 Task: Find connections with filter location Vallauris with filter topic #Jobsearchwith filter profile language English with filter current company Genesys with filter school Jamia Millia Islamia University with filter industry Commercial and Service Industry Machinery Manufacturing with filter service category Demand Generation with filter keywords title Content Strategist
Action: Mouse moved to (267, 170)
Screenshot: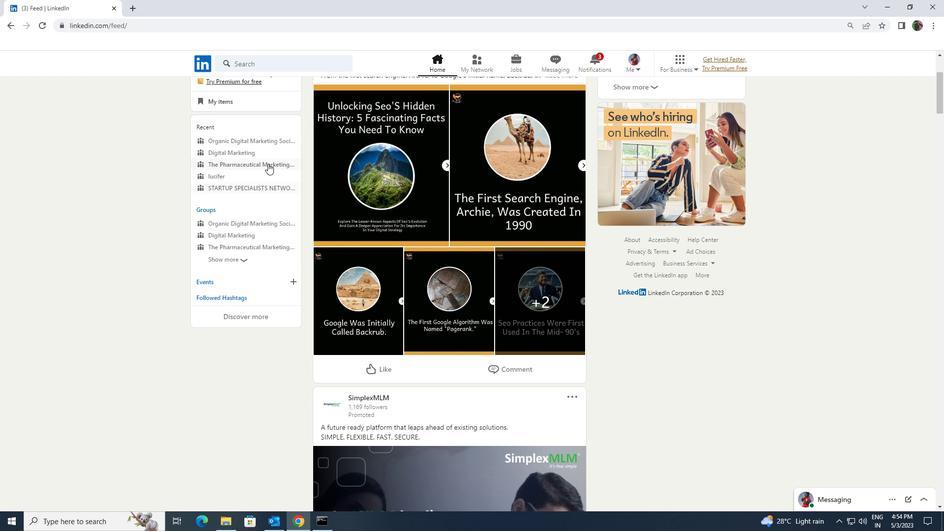 
Action: Mouse scrolled (267, 171) with delta (0, 0)
Screenshot: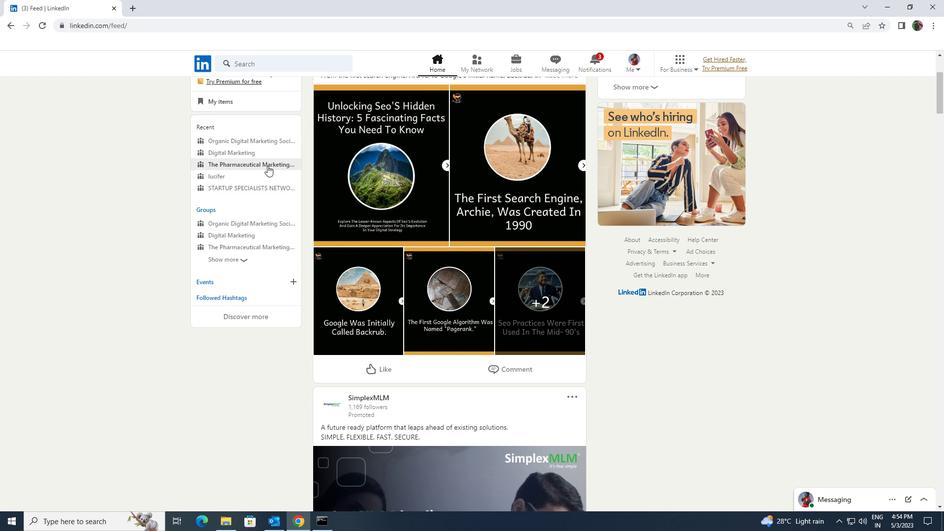 
Action: Mouse scrolled (267, 171) with delta (0, 0)
Screenshot: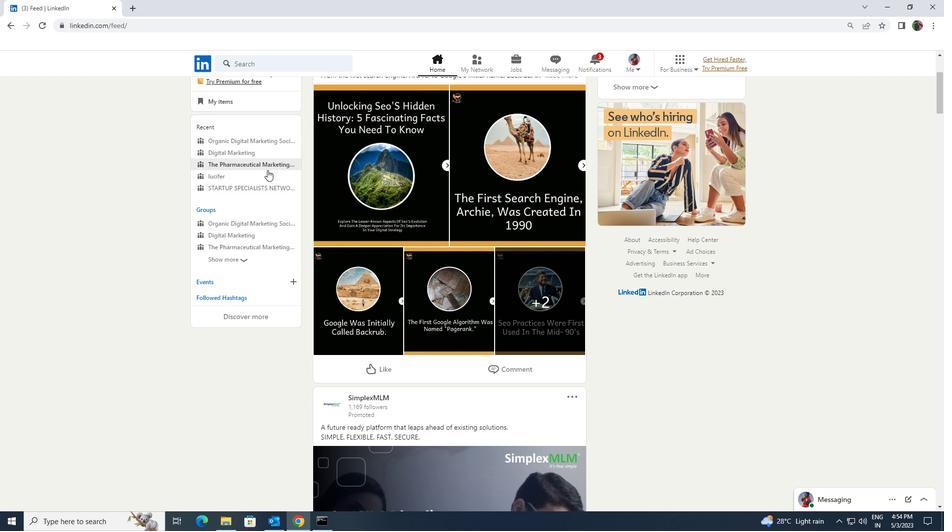 
Action: Mouse scrolled (267, 171) with delta (0, 0)
Screenshot: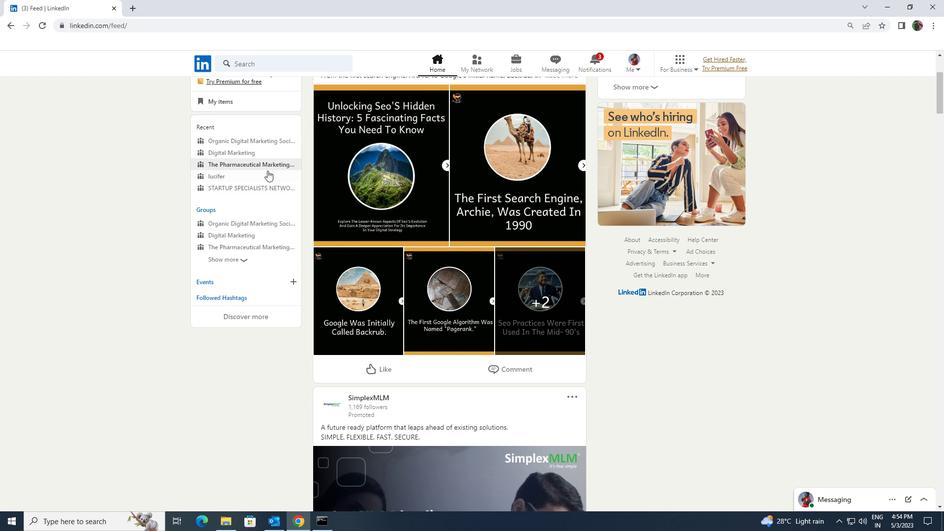 
Action: Mouse moved to (266, 195)
Screenshot: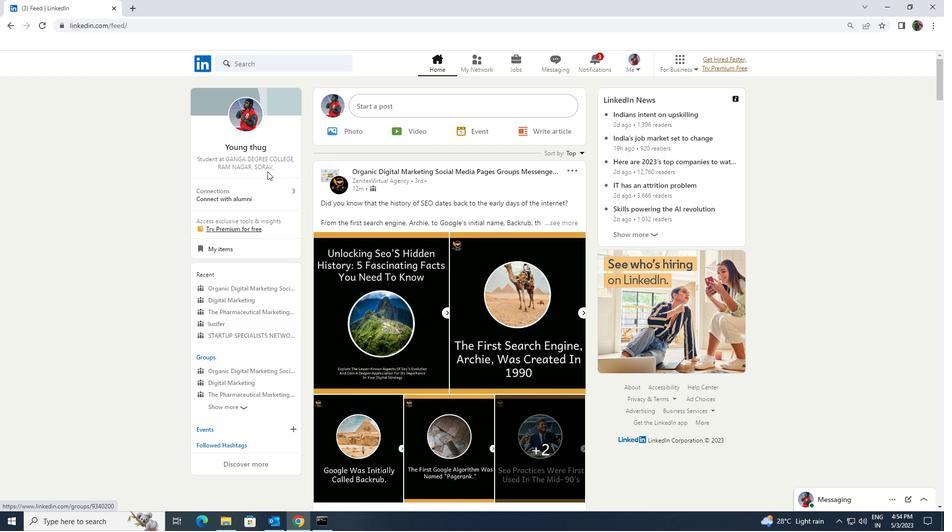 
Action: Mouse pressed left at (266, 195)
Screenshot: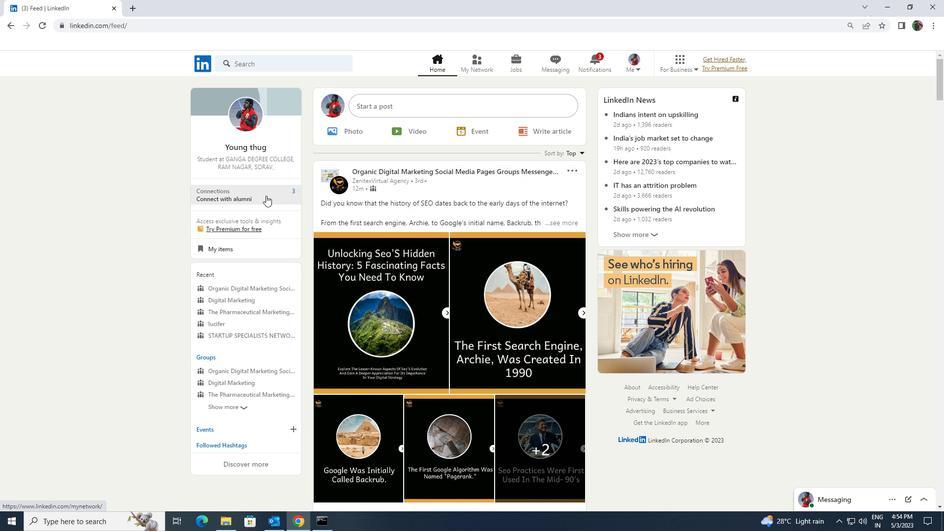 
Action: Mouse moved to (263, 117)
Screenshot: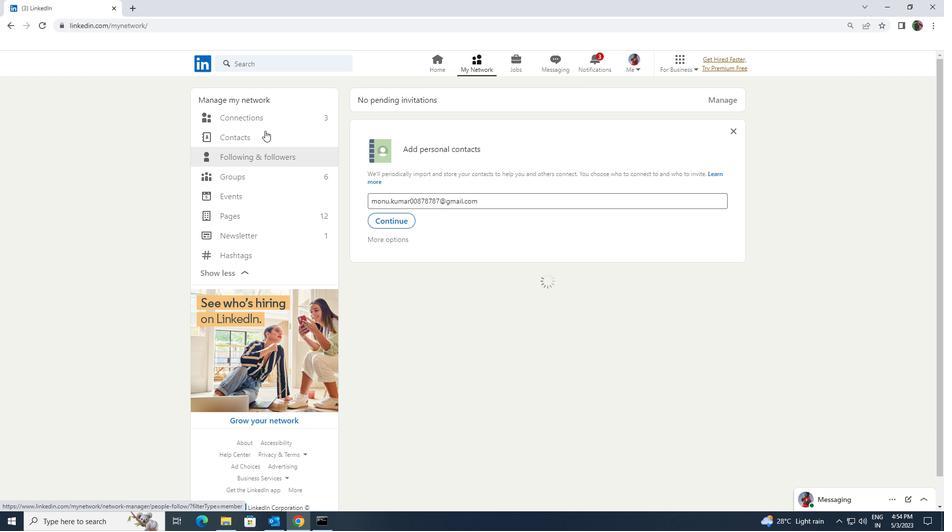 
Action: Mouse pressed left at (263, 117)
Screenshot: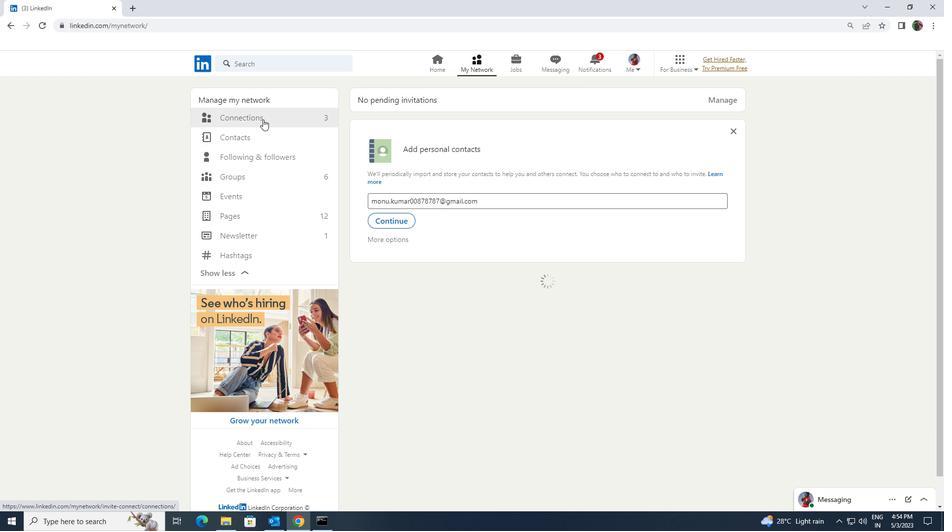 
Action: Mouse moved to (533, 118)
Screenshot: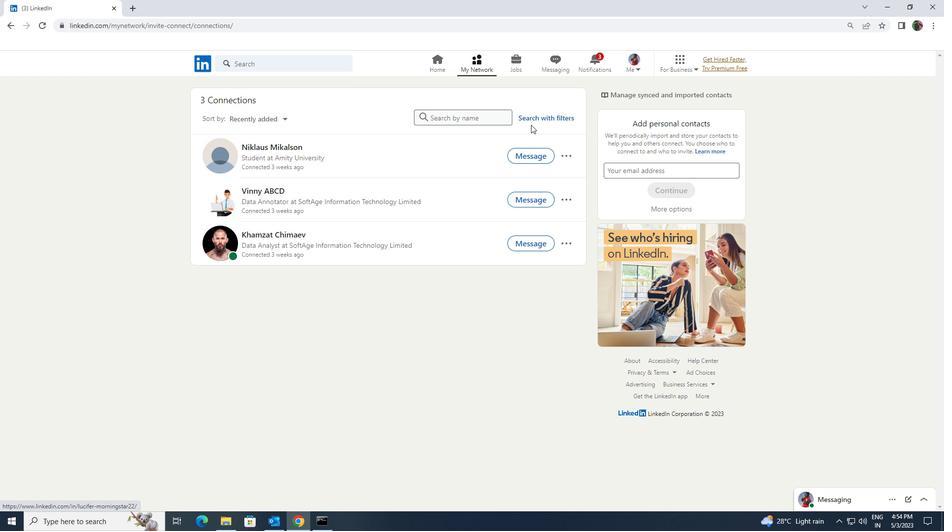 
Action: Mouse pressed left at (533, 118)
Screenshot: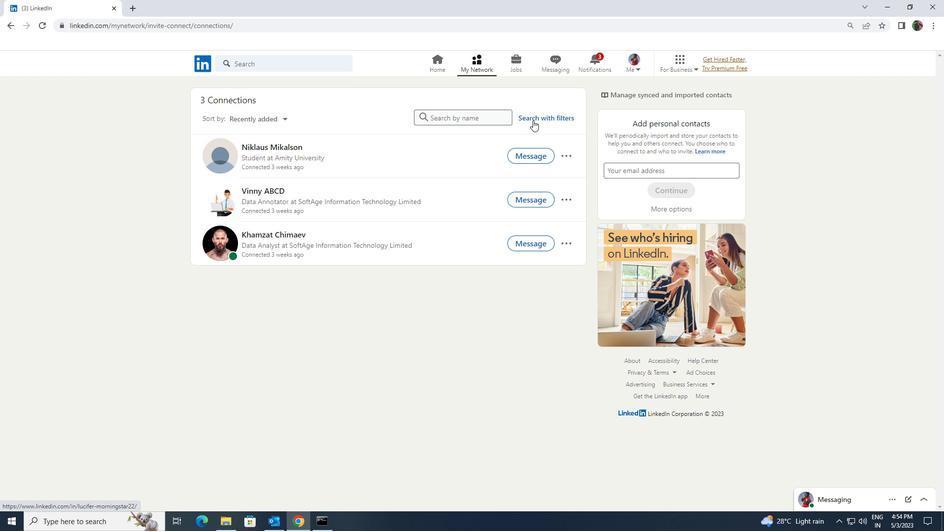 
Action: Mouse moved to (506, 92)
Screenshot: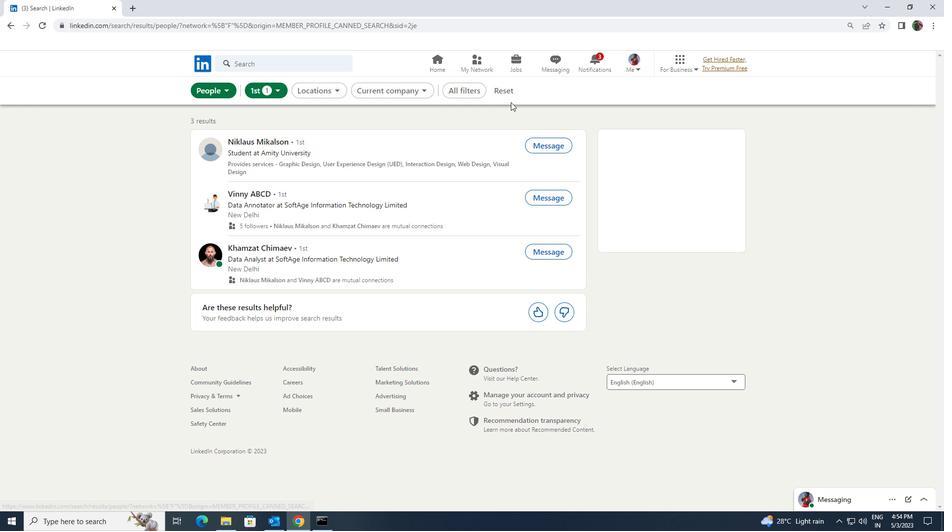 
Action: Mouse pressed left at (506, 92)
Screenshot: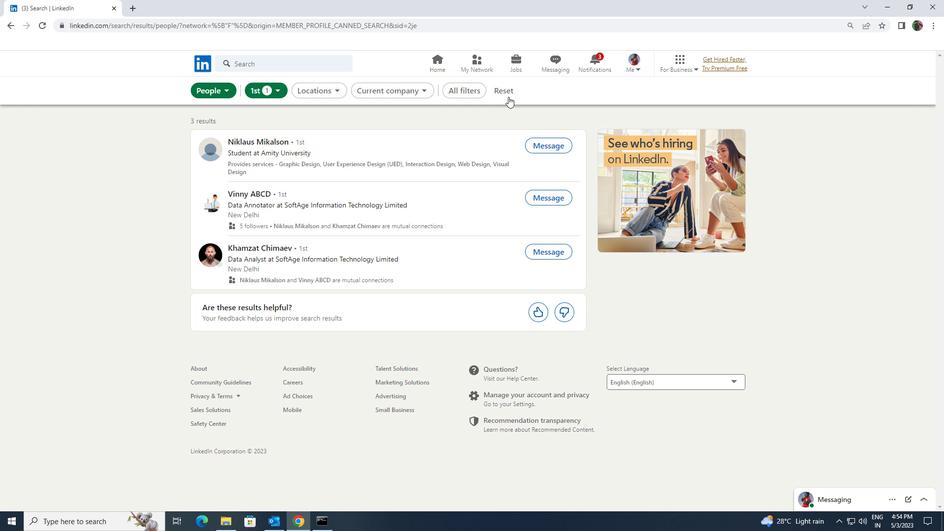 
Action: Mouse moved to (492, 90)
Screenshot: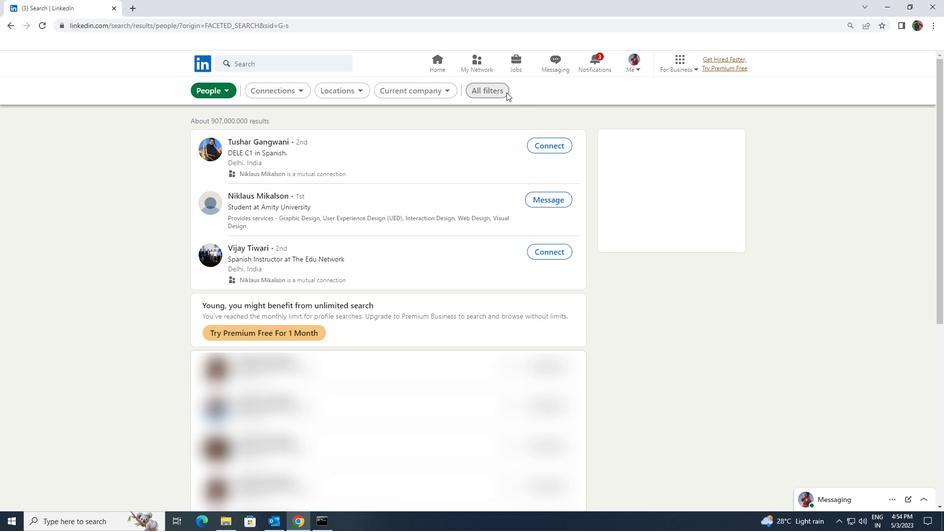 
Action: Mouse pressed left at (492, 90)
Screenshot: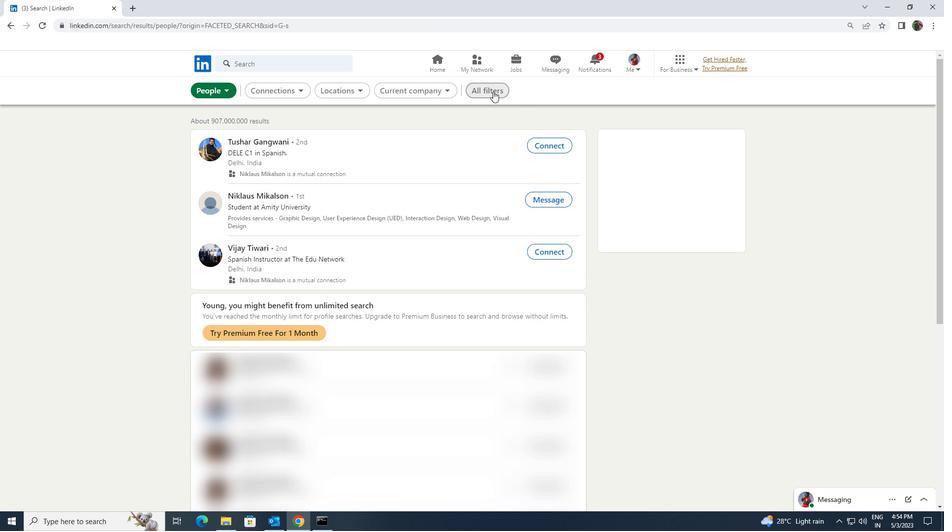 
Action: Mouse moved to (849, 385)
Screenshot: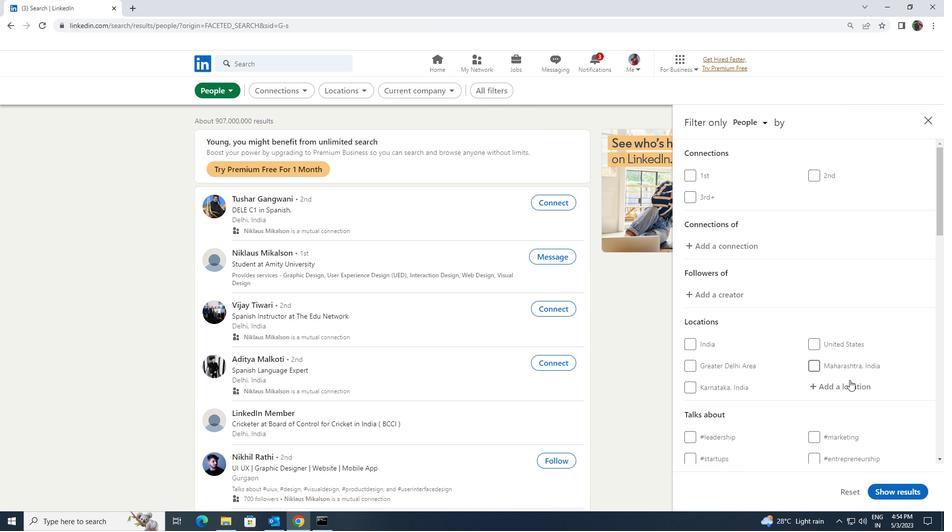 
Action: Mouse pressed left at (849, 385)
Screenshot: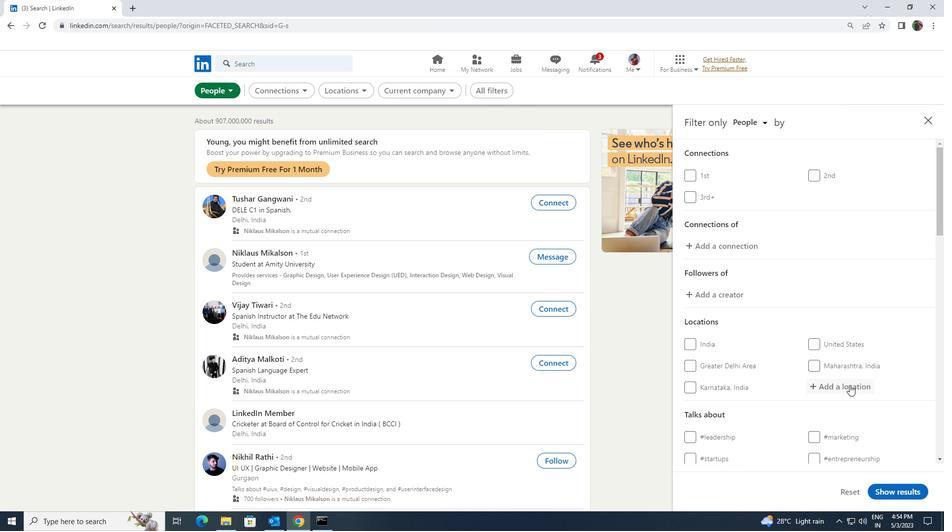 
Action: Key pressed <Key.shift>VALLURISH<Key.enter>
Screenshot: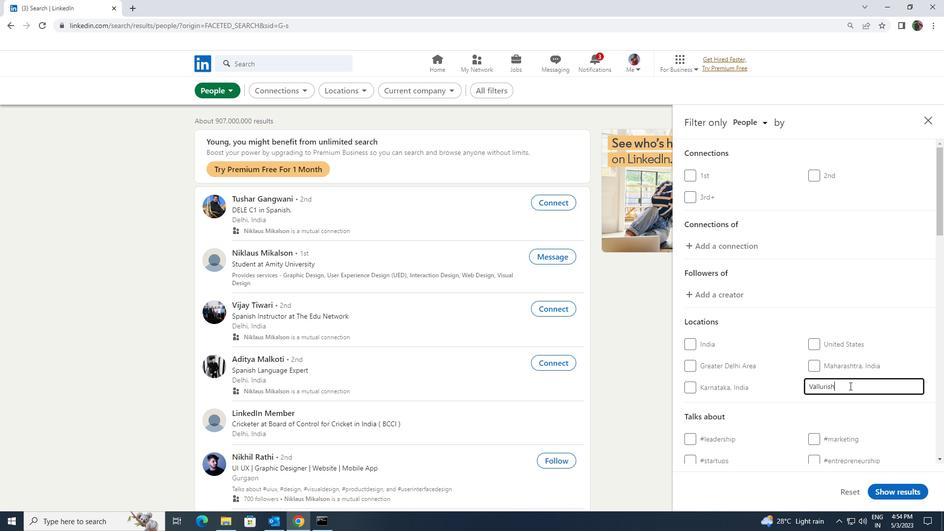 
Action: Mouse scrolled (849, 385) with delta (0, 0)
Screenshot: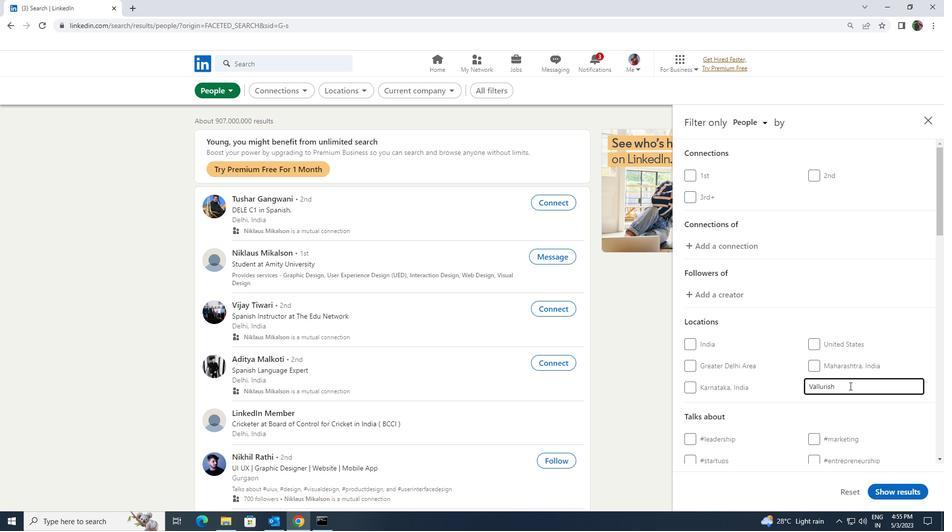 
Action: Mouse scrolled (849, 385) with delta (0, 0)
Screenshot: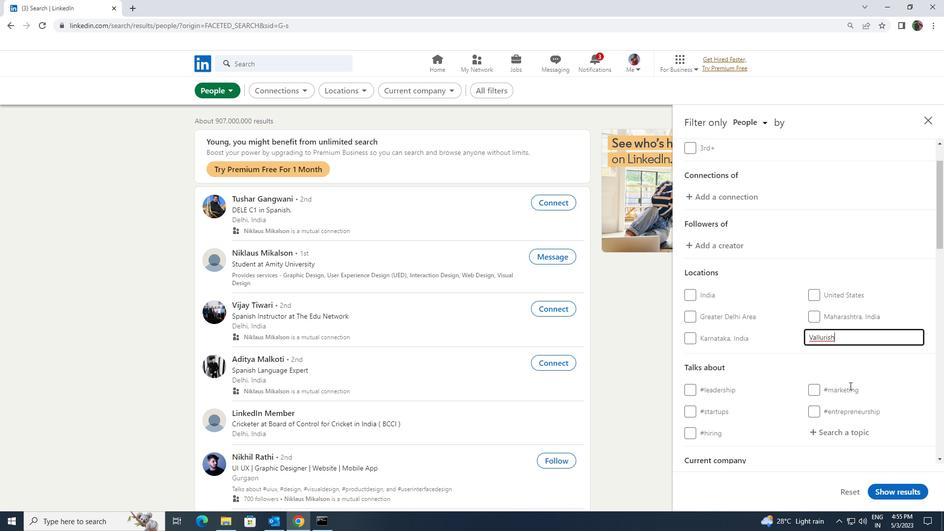 
Action: Mouse moved to (842, 384)
Screenshot: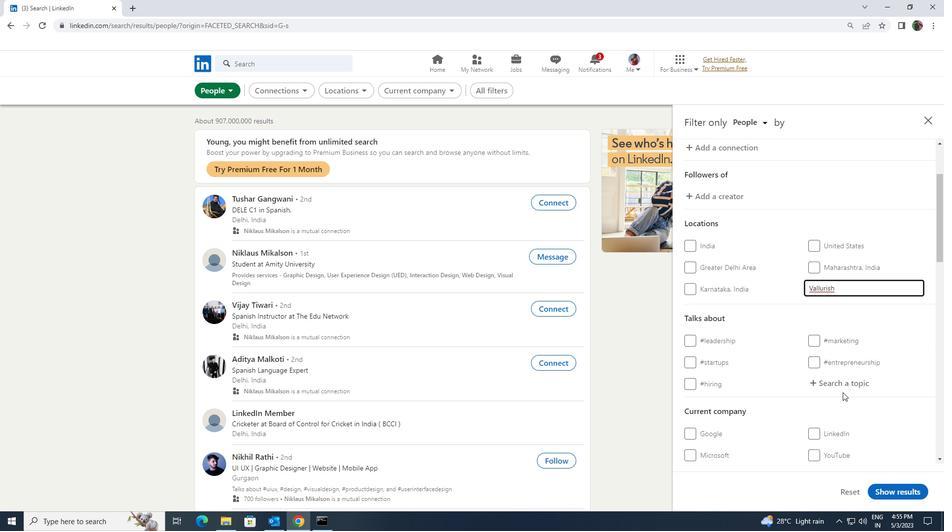 
Action: Mouse pressed left at (842, 384)
Screenshot: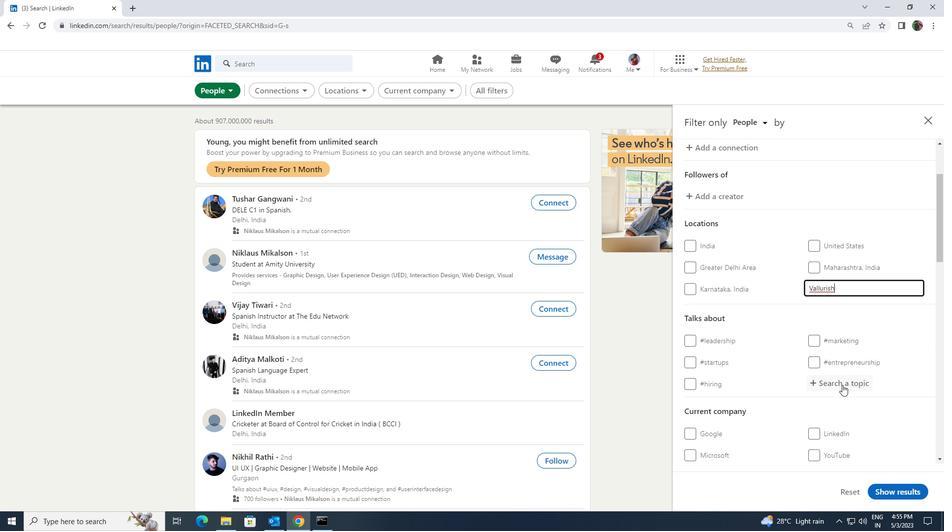 
Action: Key pressed <Key.caps_lock>JOBSEARC
Screenshot: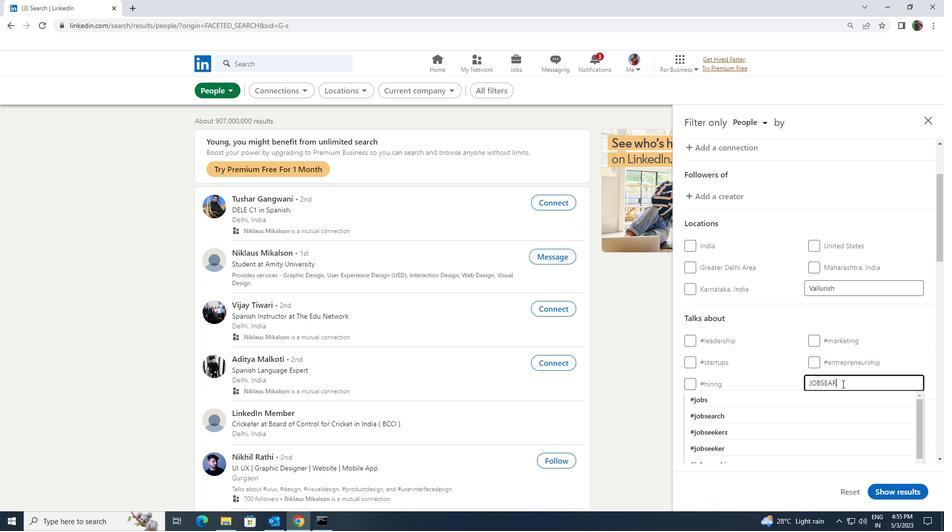 
Action: Mouse moved to (830, 393)
Screenshot: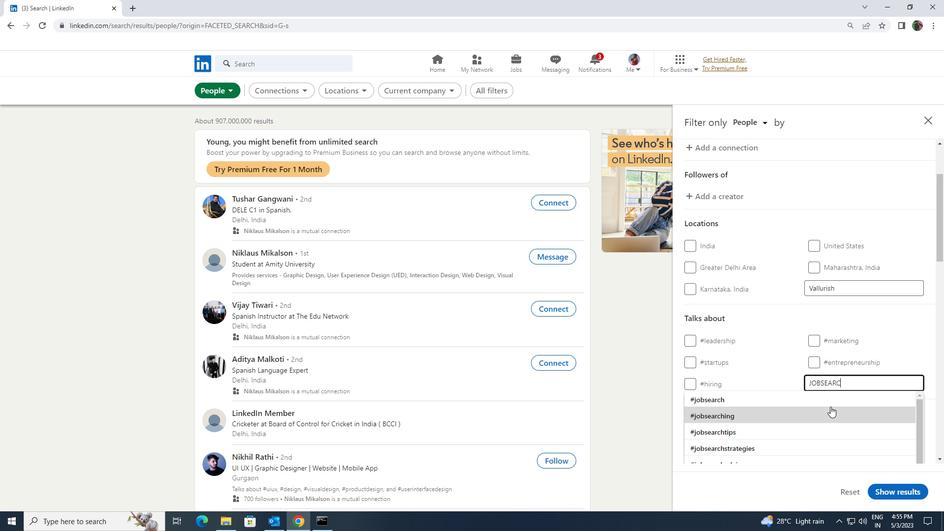 
Action: Mouse pressed left at (830, 393)
Screenshot: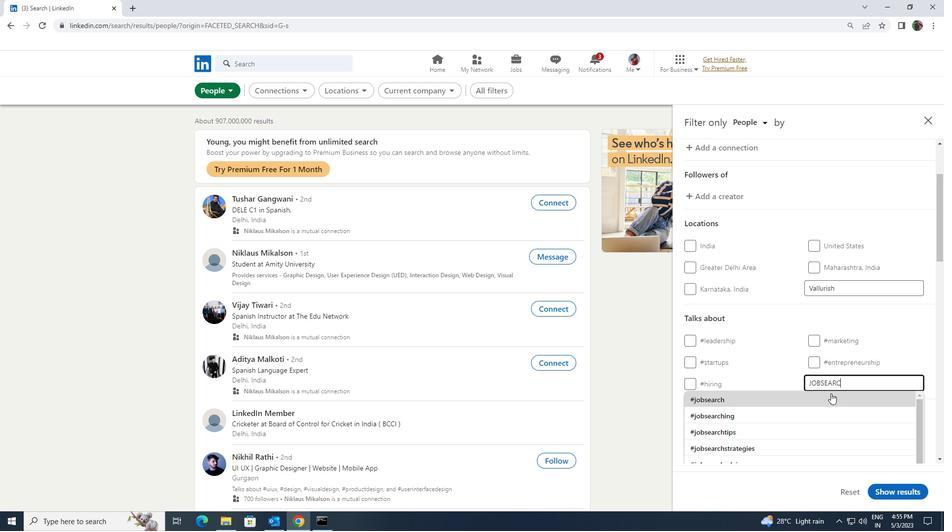 
Action: Mouse scrolled (830, 392) with delta (0, 0)
Screenshot: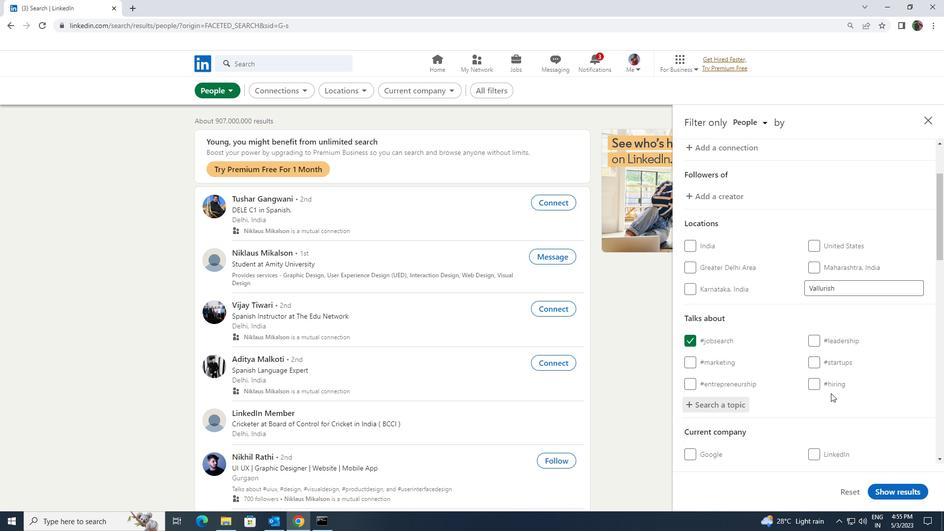 
Action: Mouse scrolled (830, 392) with delta (0, 0)
Screenshot: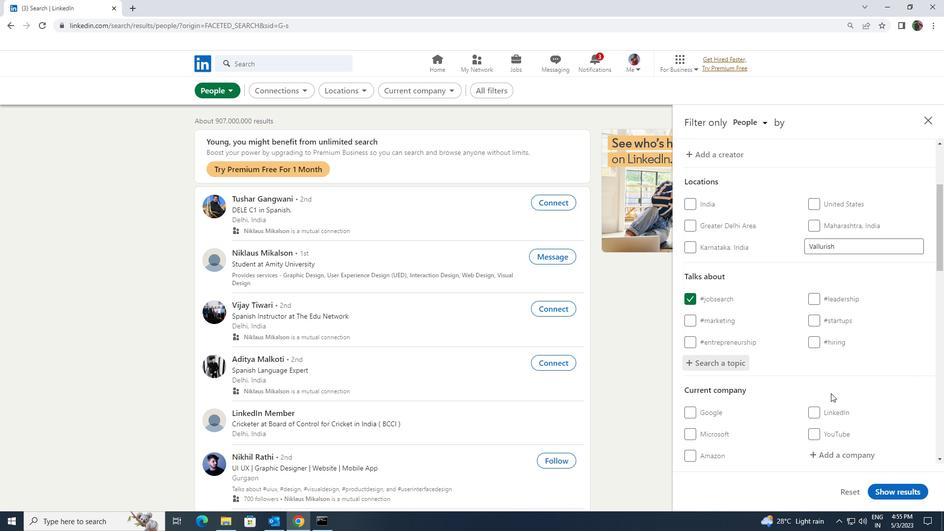 
Action: Mouse scrolled (830, 392) with delta (0, 0)
Screenshot: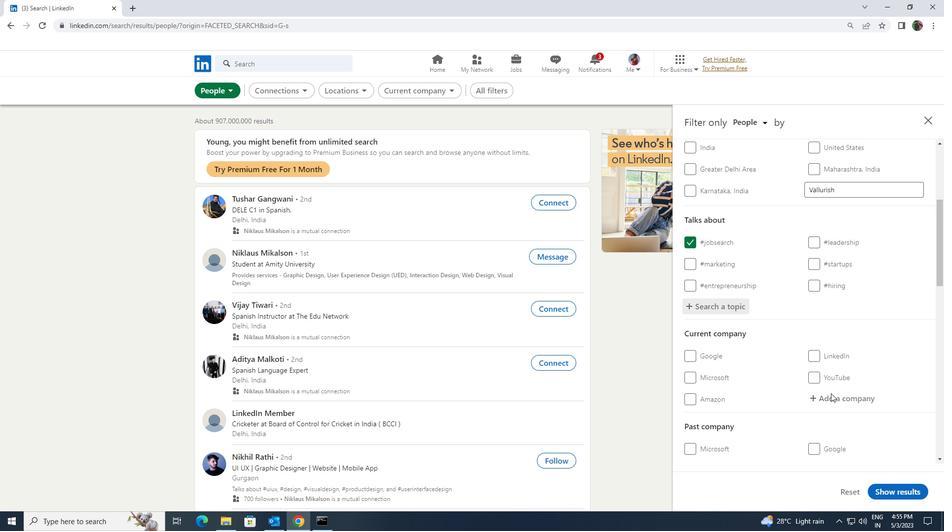 
Action: Mouse scrolled (830, 392) with delta (0, 0)
Screenshot: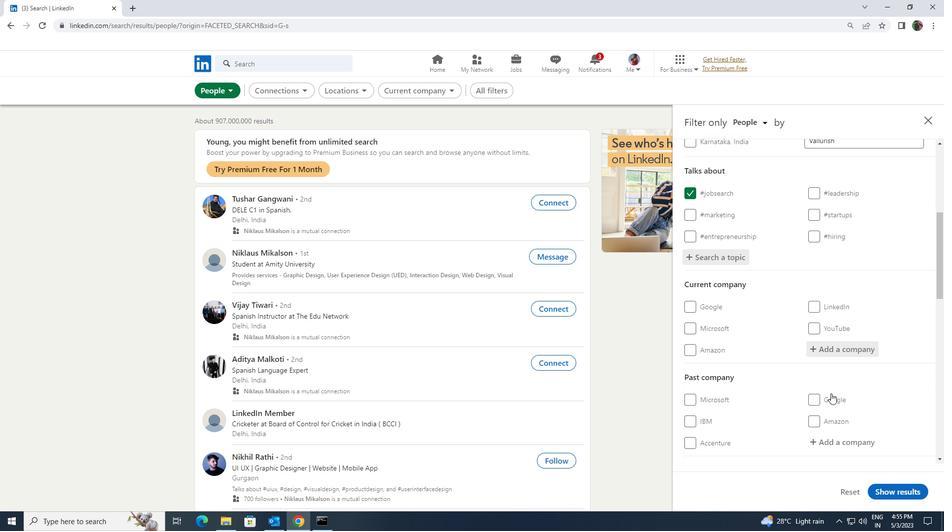 
Action: Mouse scrolled (830, 392) with delta (0, 0)
Screenshot: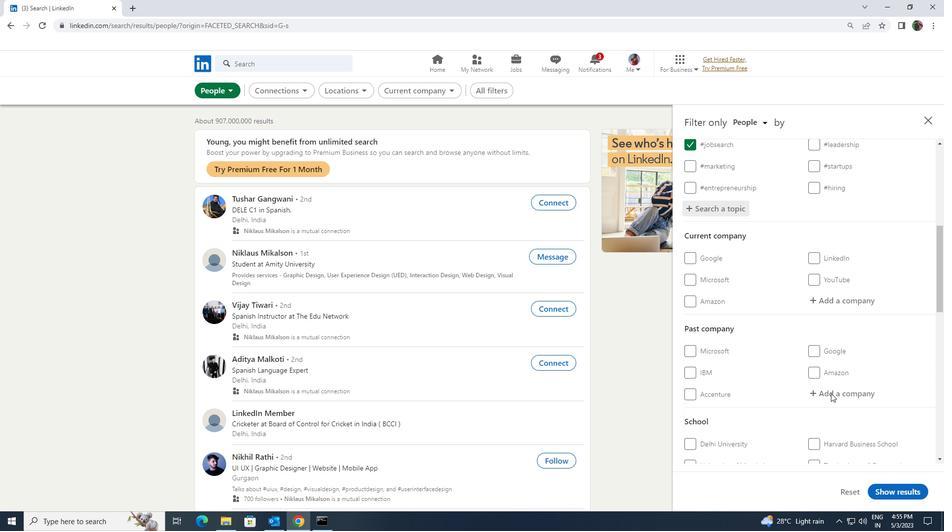 
Action: Mouse scrolled (830, 392) with delta (0, 0)
Screenshot: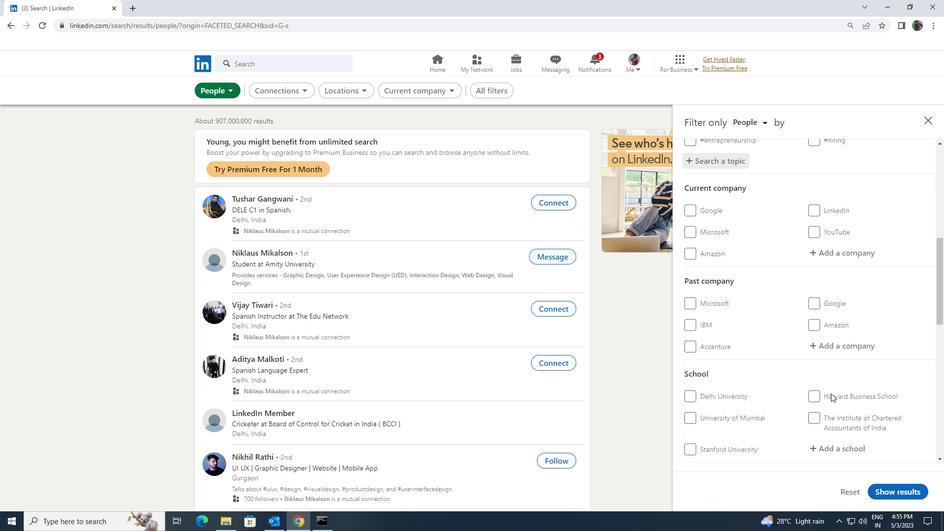 
Action: Mouse scrolled (830, 392) with delta (0, 0)
Screenshot: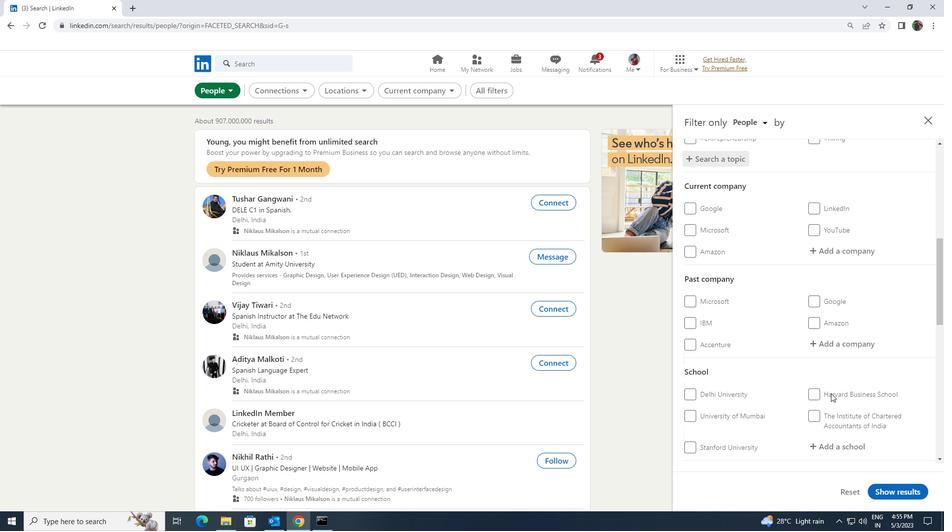
Action: Mouse moved to (829, 392)
Screenshot: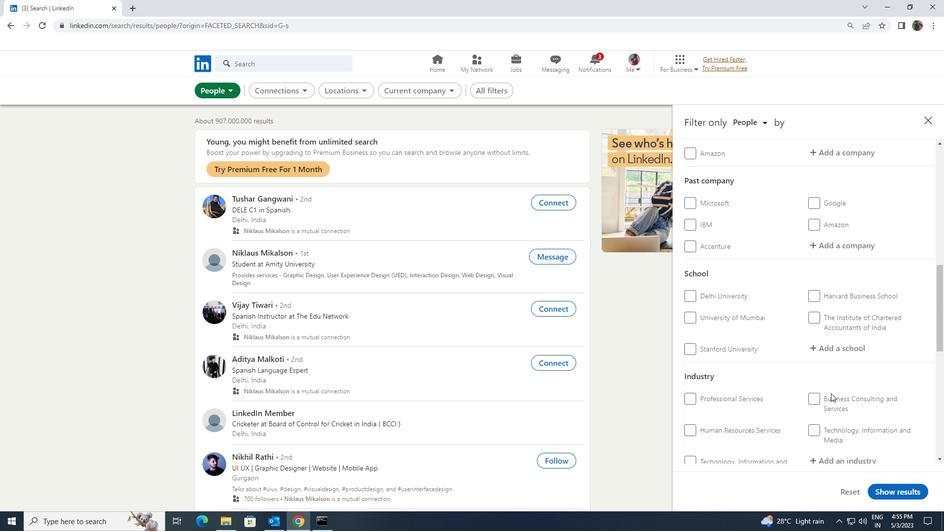
Action: Mouse scrolled (829, 391) with delta (0, 0)
Screenshot: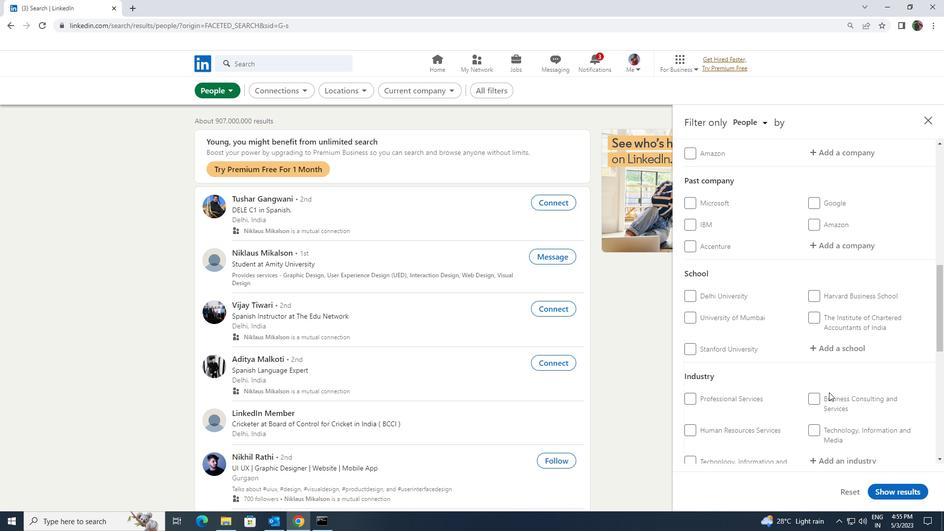 
Action: Mouse scrolled (829, 391) with delta (0, 0)
Screenshot: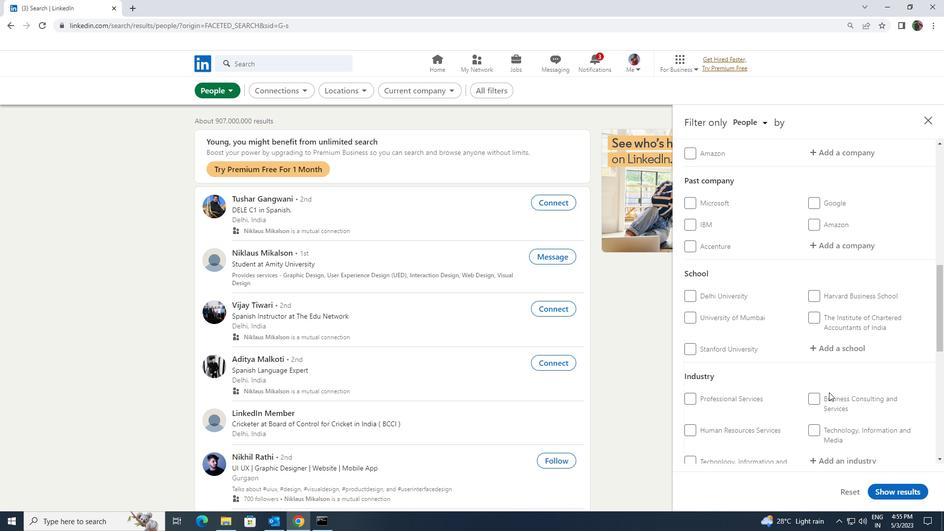 
Action: Mouse moved to (691, 420)
Screenshot: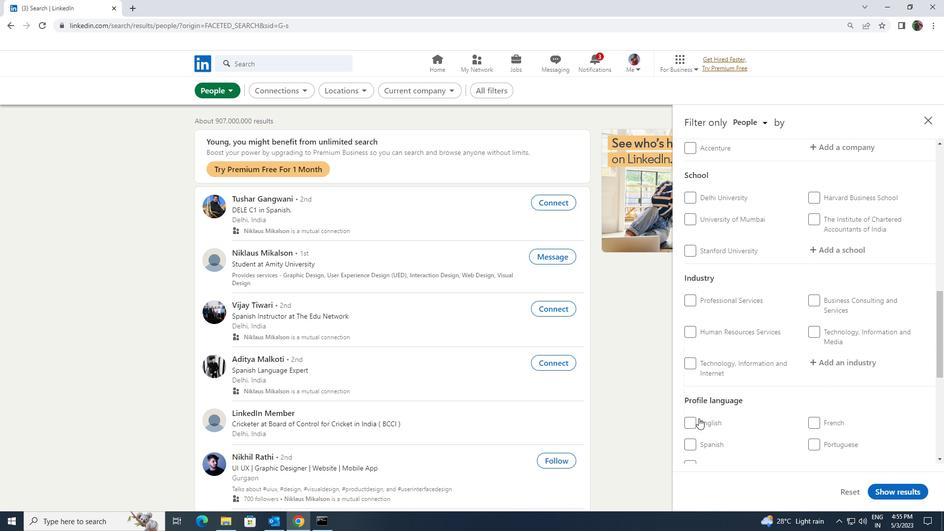 
Action: Mouse pressed left at (691, 420)
Screenshot: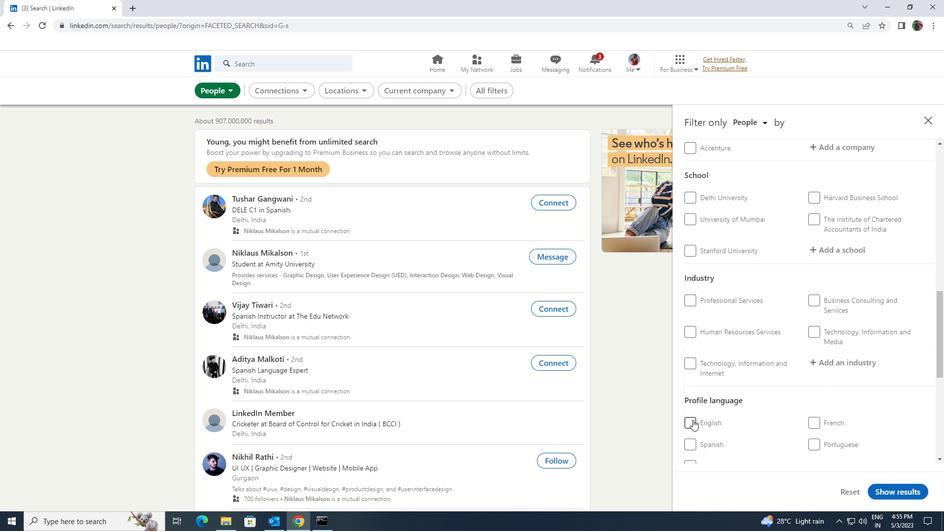 
Action: Mouse moved to (780, 410)
Screenshot: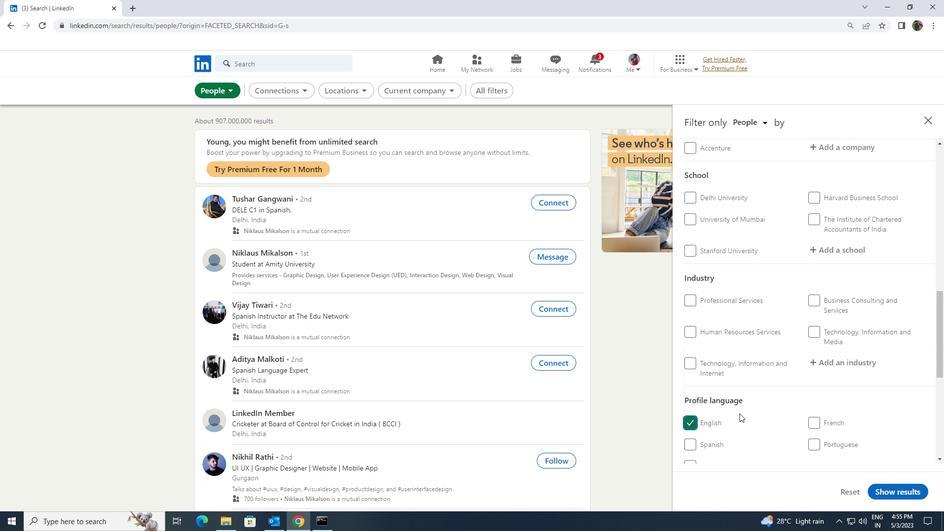 
Action: Mouse scrolled (780, 411) with delta (0, 0)
Screenshot: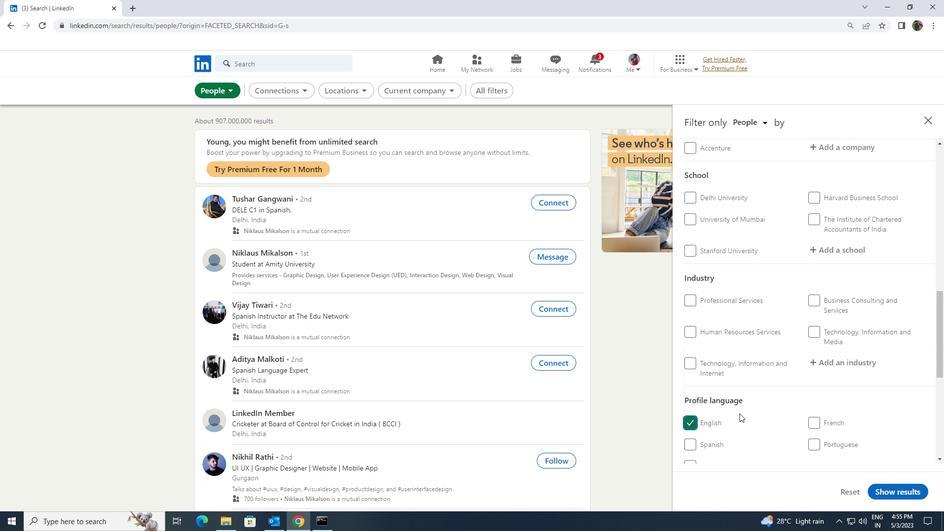 
Action: Mouse scrolled (780, 411) with delta (0, 0)
Screenshot: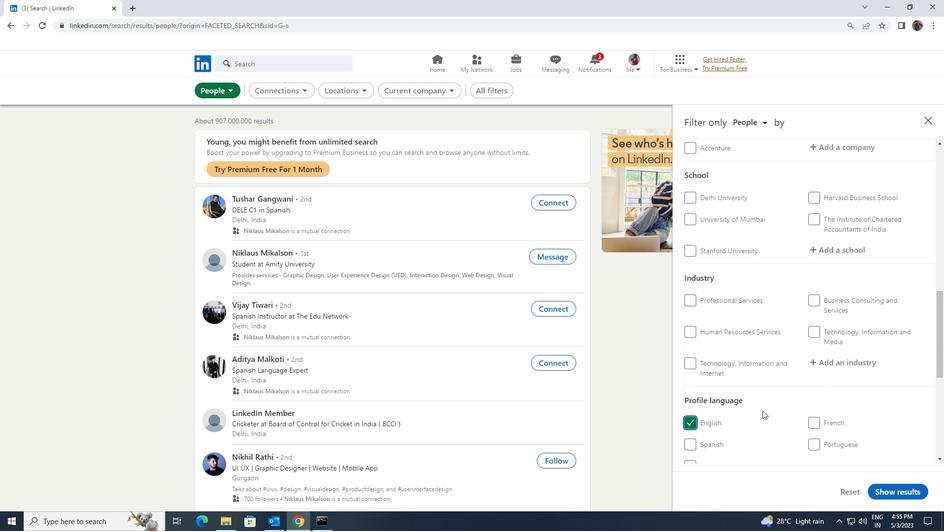
Action: Mouse scrolled (780, 411) with delta (0, 0)
Screenshot: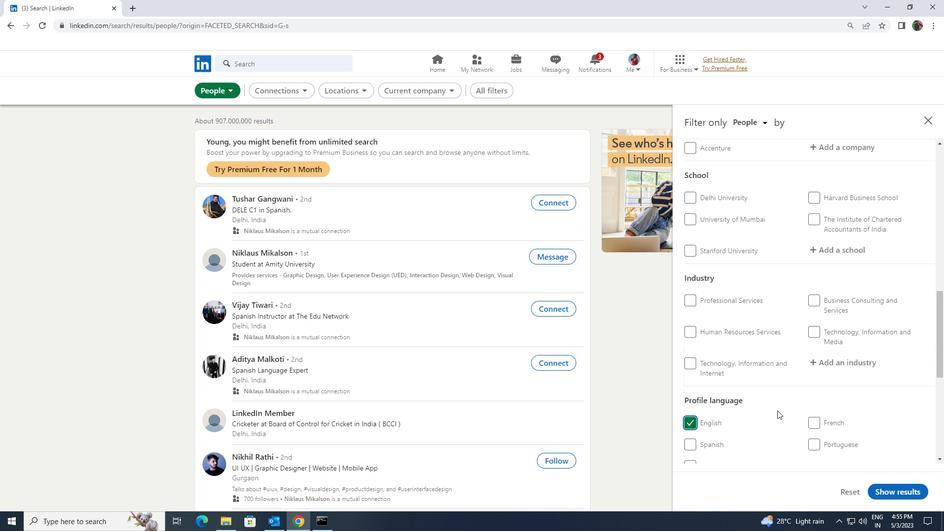 
Action: Mouse scrolled (780, 411) with delta (0, 0)
Screenshot: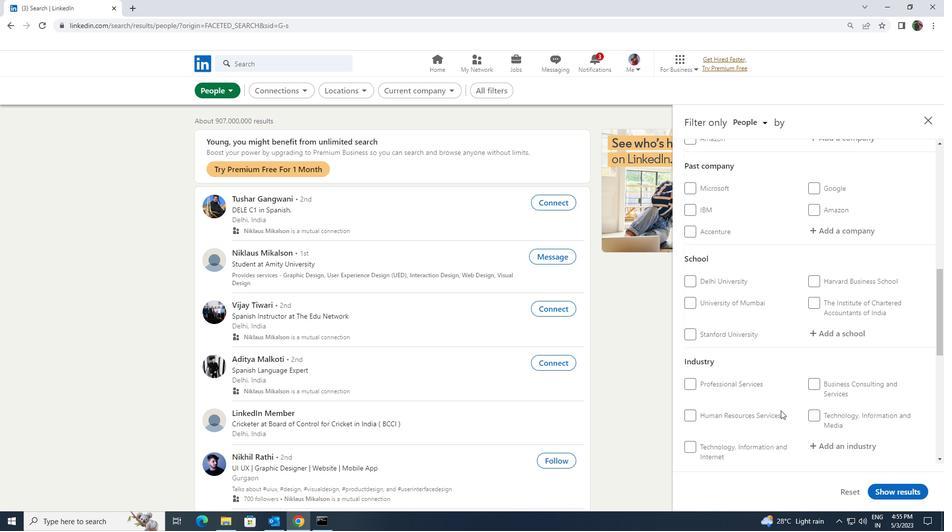 
Action: Mouse scrolled (780, 411) with delta (0, 0)
Screenshot: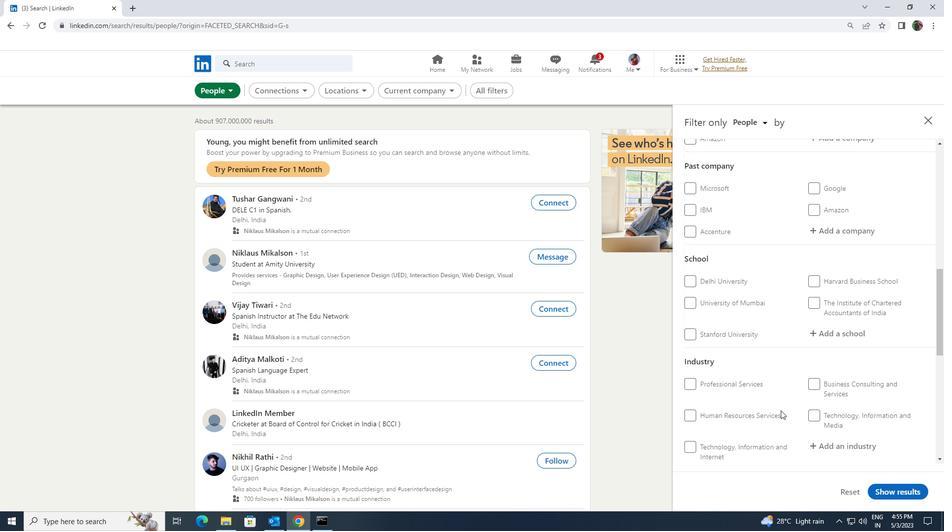 
Action: Mouse scrolled (780, 411) with delta (0, 0)
Screenshot: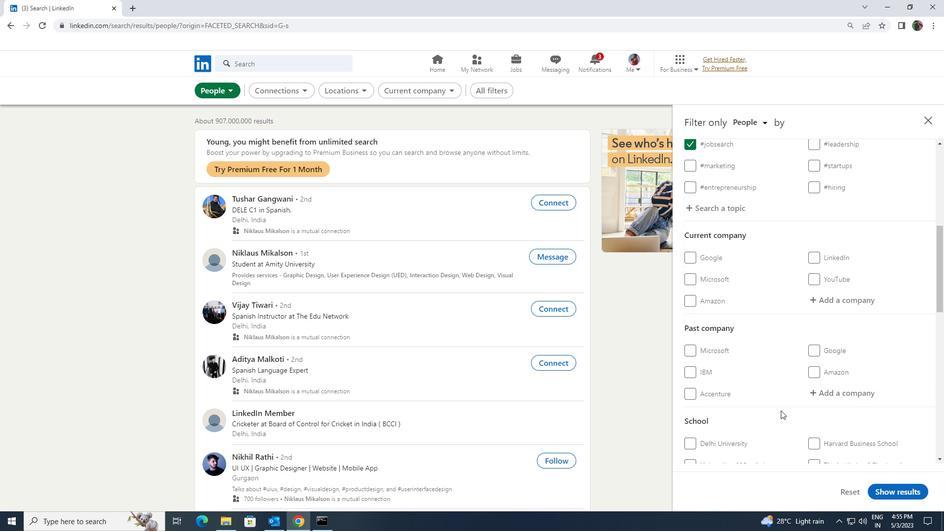 
Action: Mouse moved to (837, 353)
Screenshot: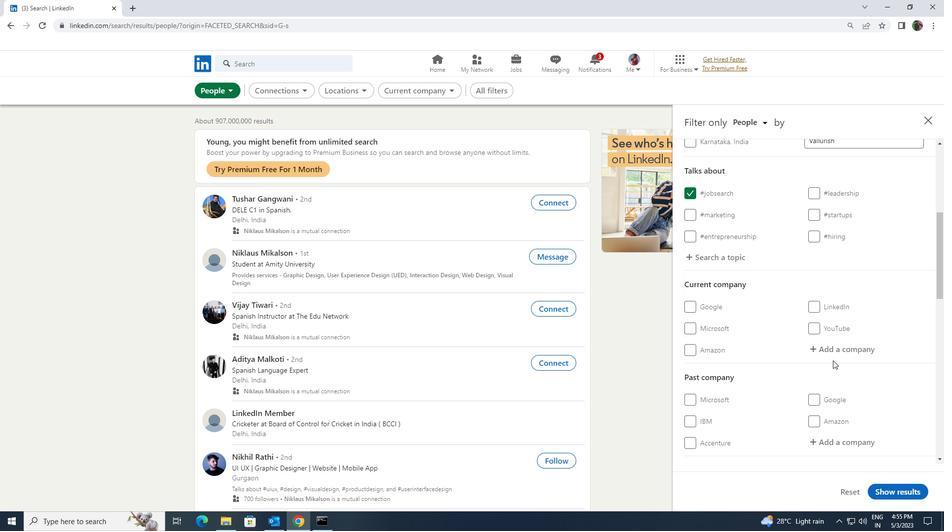 
Action: Mouse pressed left at (837, 353)
Screenshot: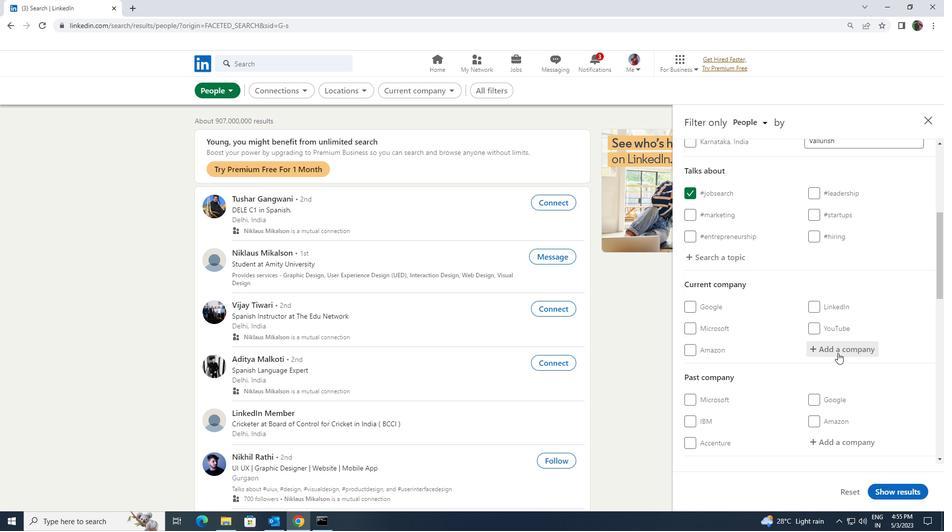 
Action: Key pressed <Key.shift><Key.shift>GENESY
Screenshot: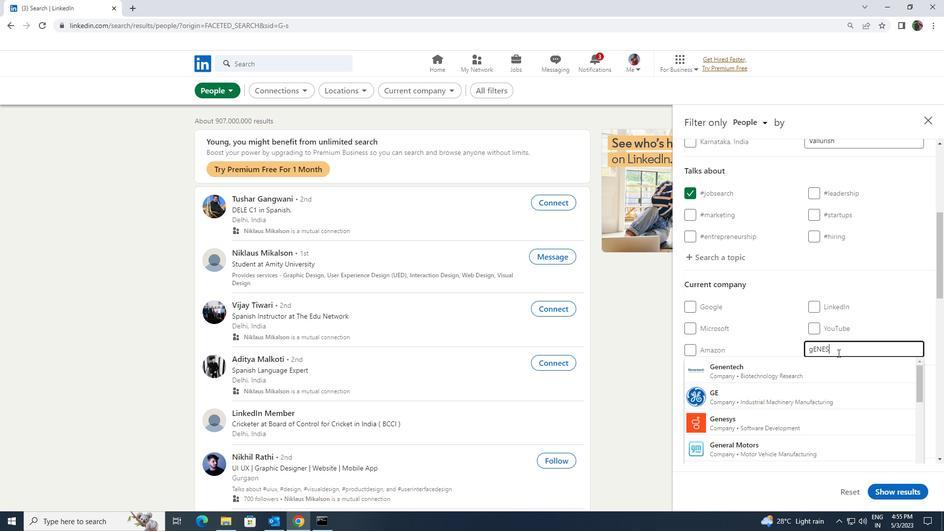 
Action: Mouse moved to (827, 370)
Screenshot: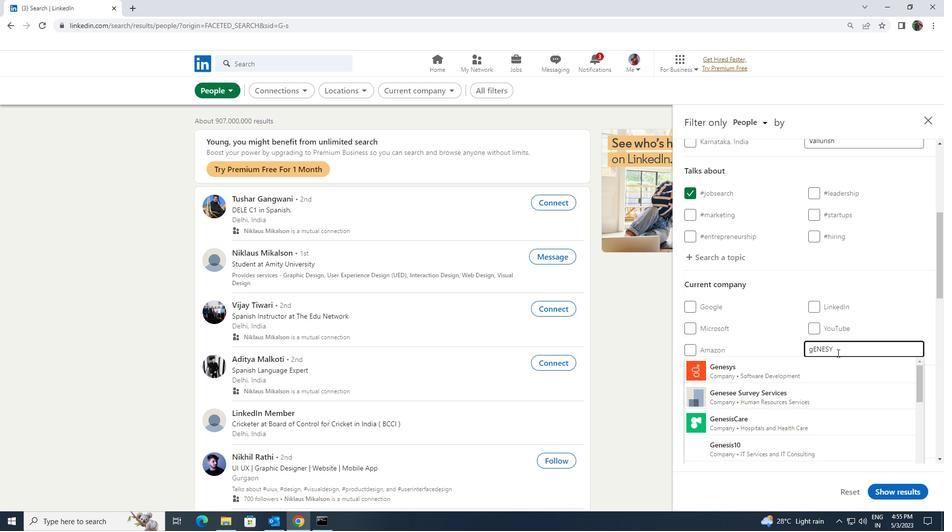 
Action: Mouse pressed left at (827, 370)
Screenshot: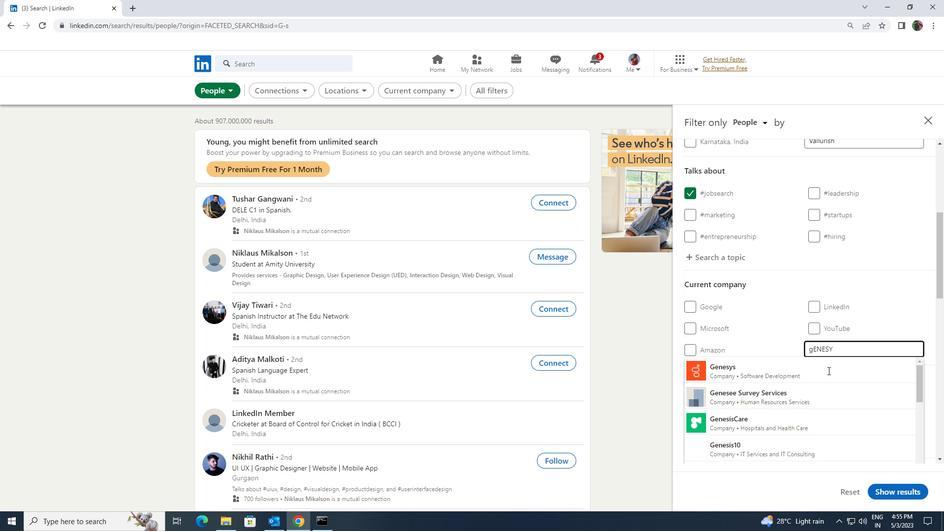 
Action: Mouse moved to (795, 369)
Screenshot: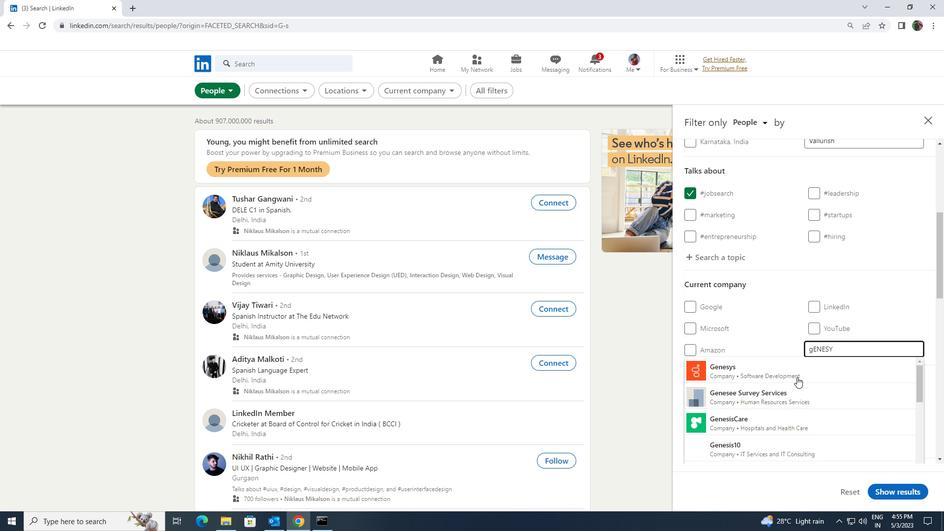 
Action: Mouse scrolled (795, 368) with delta (0, 0)
Screenshot: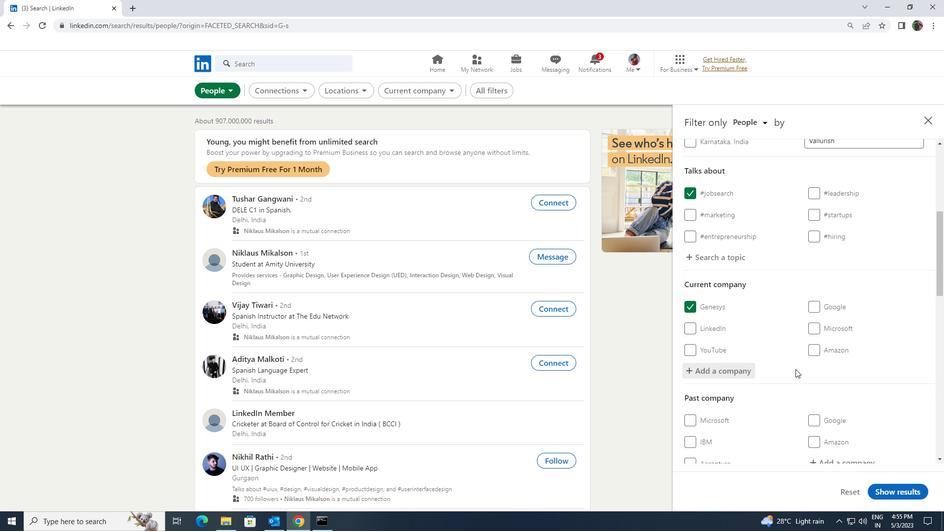 
Action: Mouse scrolled (795, 368) with delta (0, 0)
Screenshot: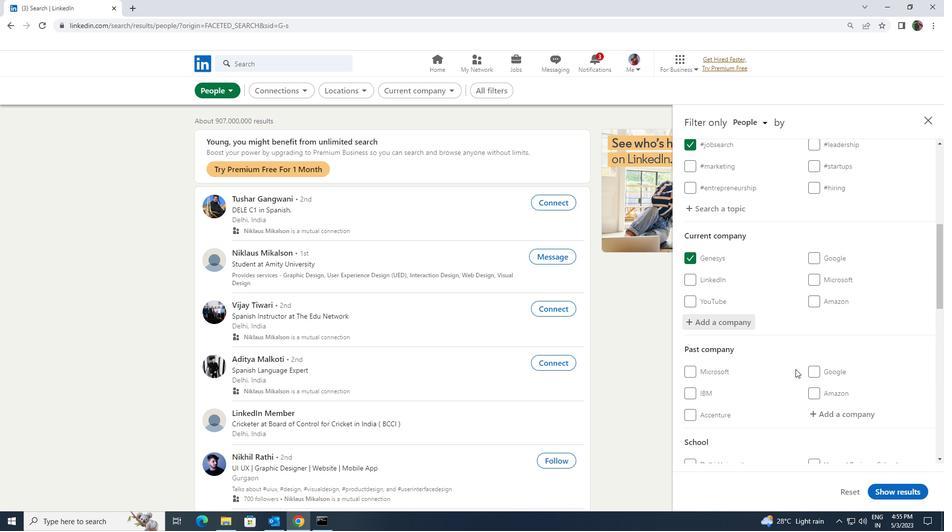 
Action: Mouse moved to (798, 368)
Screenshot: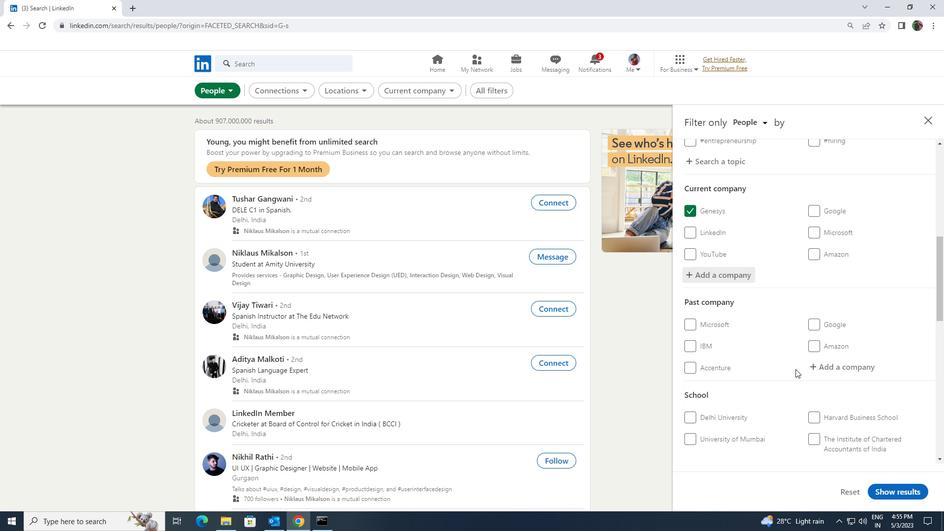 
Action: Mouse scrolled (798, 368) with delta (0, 0)
Screenshot: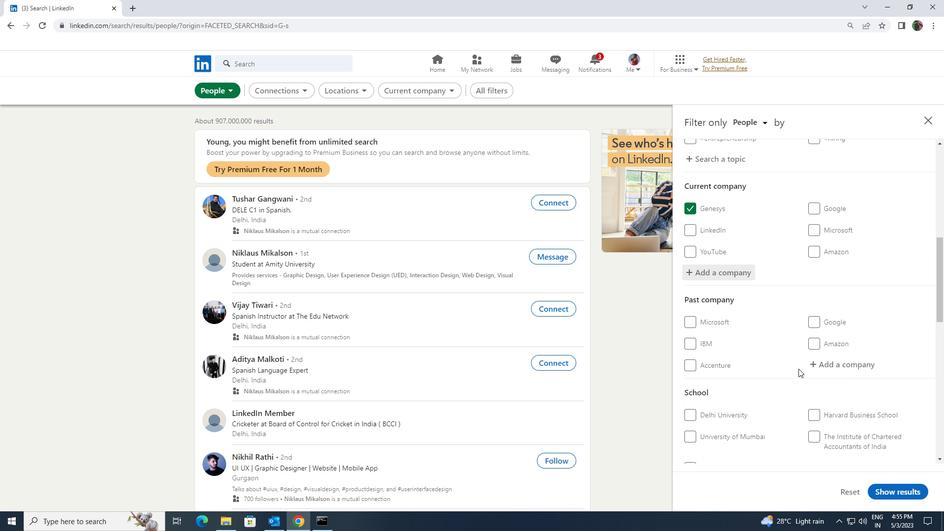 
Action: Mouse moved to (821, 414)
Screenshot: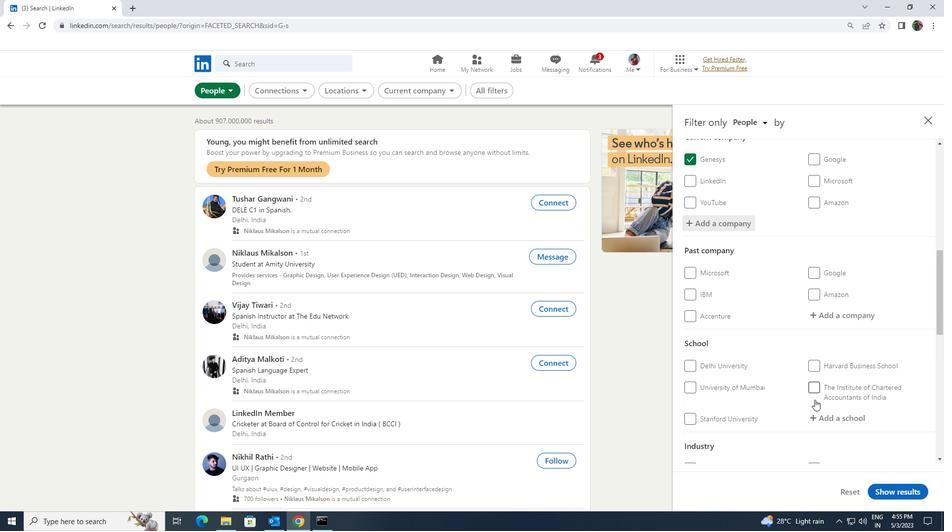
Action: Mouse pressed left at (821, 414)
Screenshot: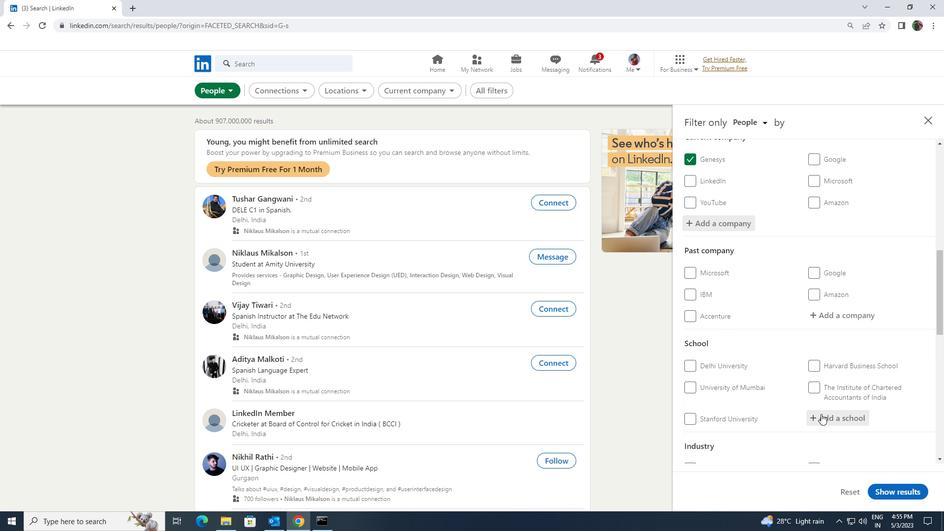 
Action: Key pressed <Key.shift><Key.shift><Key.shift><Key.shift><Key.shift><Key.shift><Key.shift><Key.shift><Key.shift><Key.shift>JAMIA
Screenshot: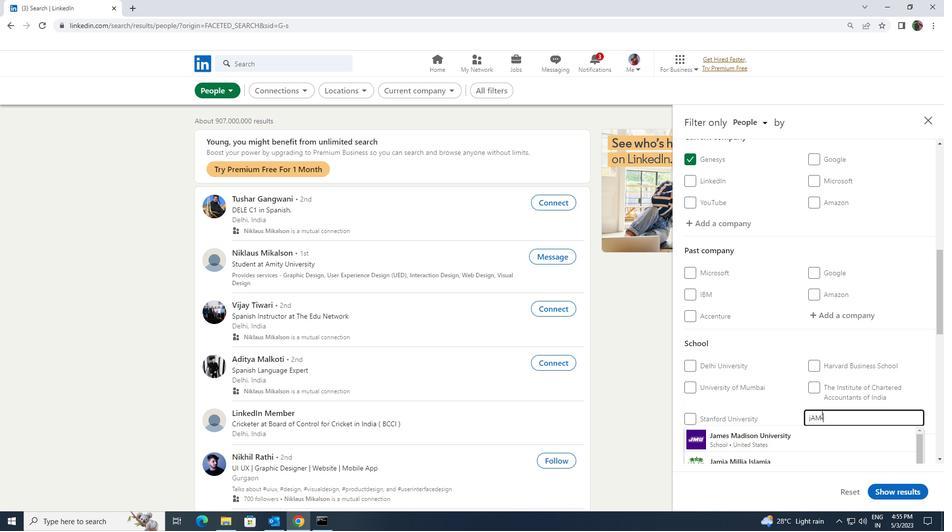 
Action: Mouse moved to (822, 426)
Screenshot: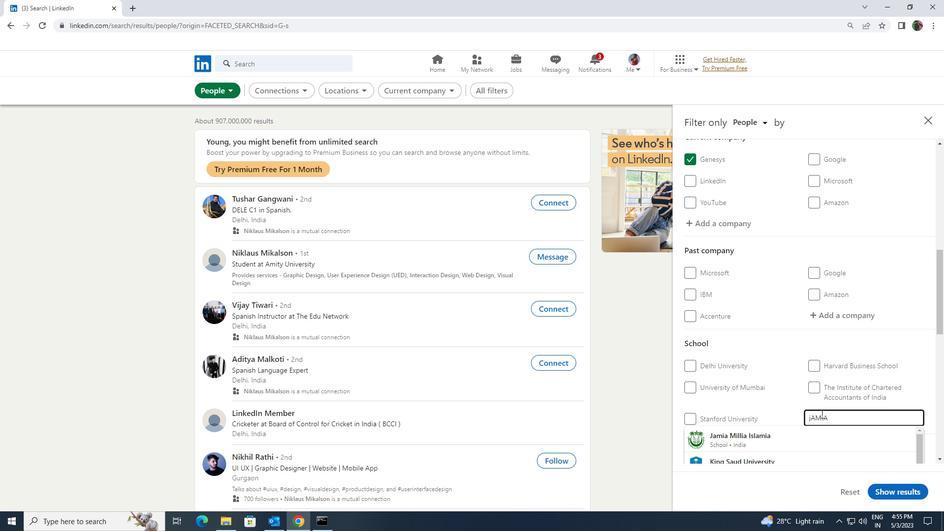 
Action: Mouse pressed left at (822, 426)
Screenshot: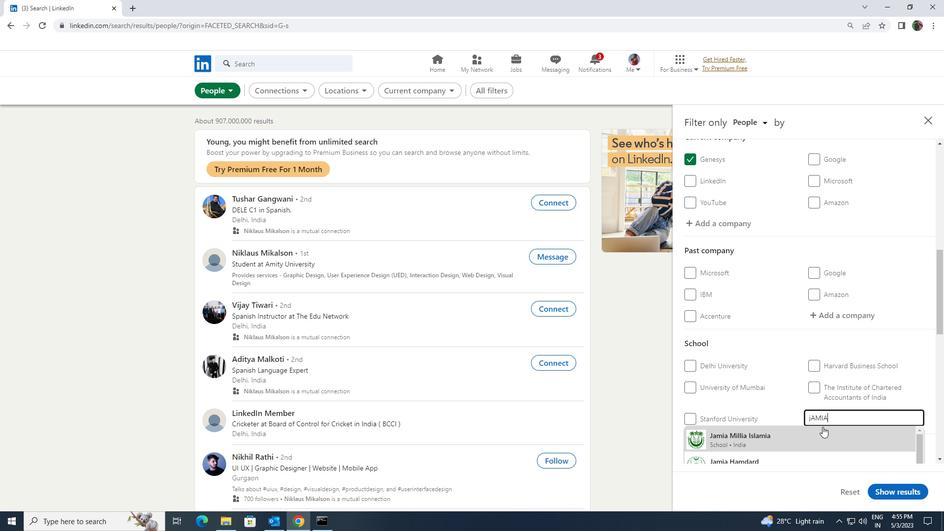 
Action: Mouse scrolled (822, 426) with delta (0, 0)
Screenshot: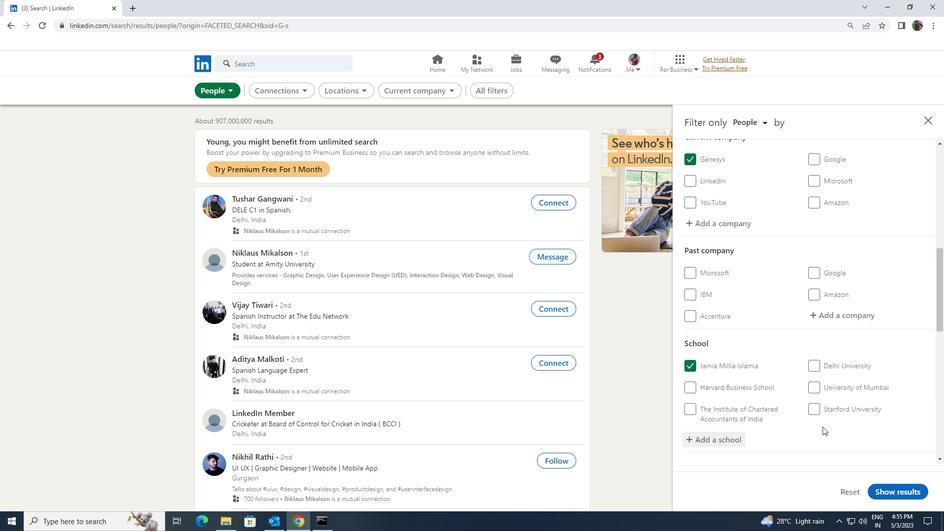 
Action: Mouse scrolled (822, 426) with delta (0, 0)
Screenshot: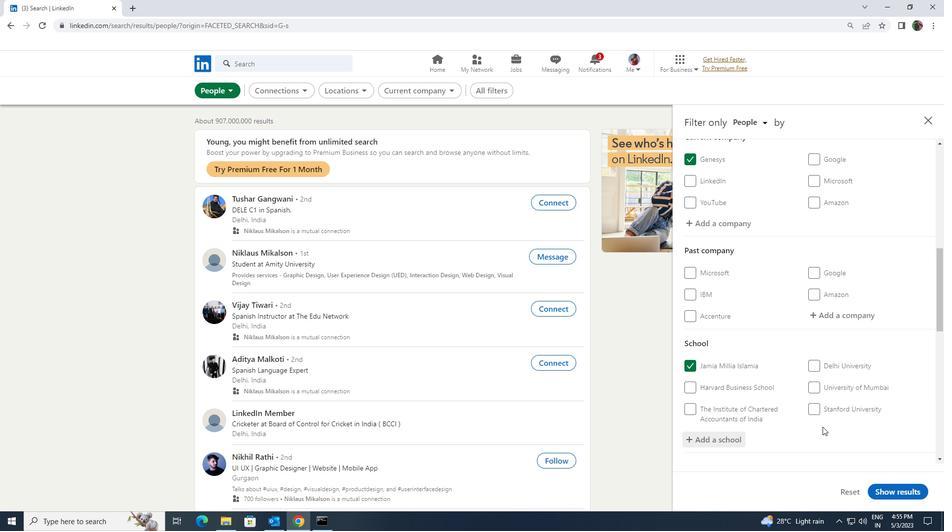 
Action: Mouse scrolled (822, 426) with delta (0, 0)
Screenshot: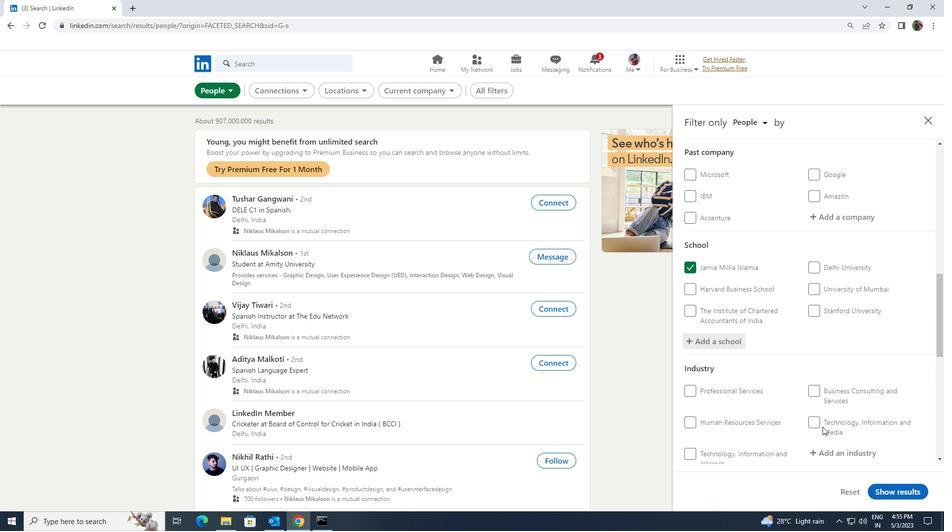 
Action: Mouse moved to (824, 410)
Screenshot: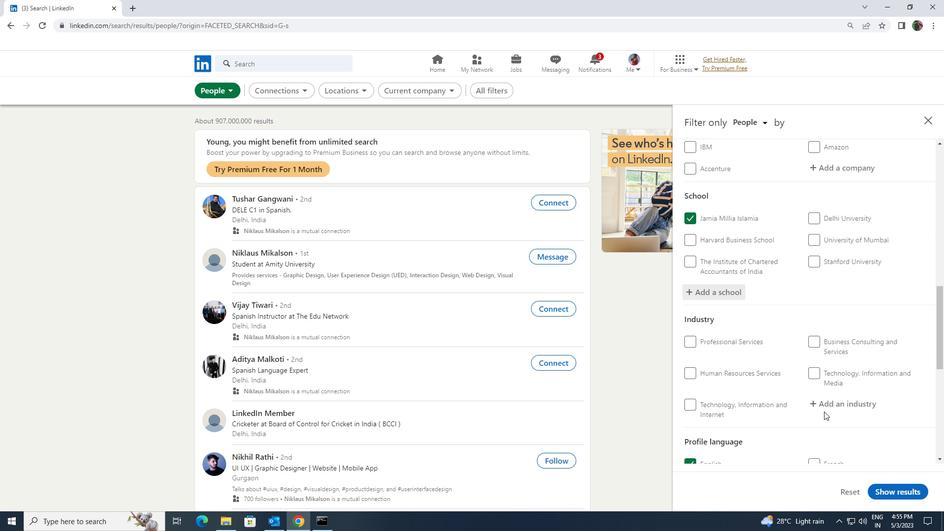 
Action: Mouse pressed left at (824, 410)
Screenshot: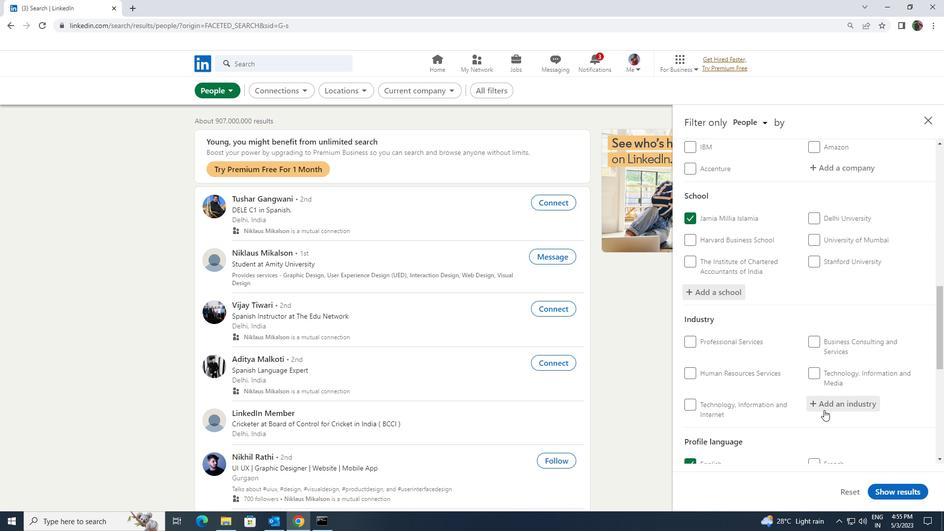 
Action: Key pressed <Key.shift><Key.shift><Key.shift><Key.shift><Key.shift><Key.shift><Key.shift><Key.shift><Key.shift><Key.shift><Key.shift><Key.shift><Key.shift><Key.shift><Key.shift>COMMERCIAL<Key.space>AND<Key.space>SERV
Screenshot: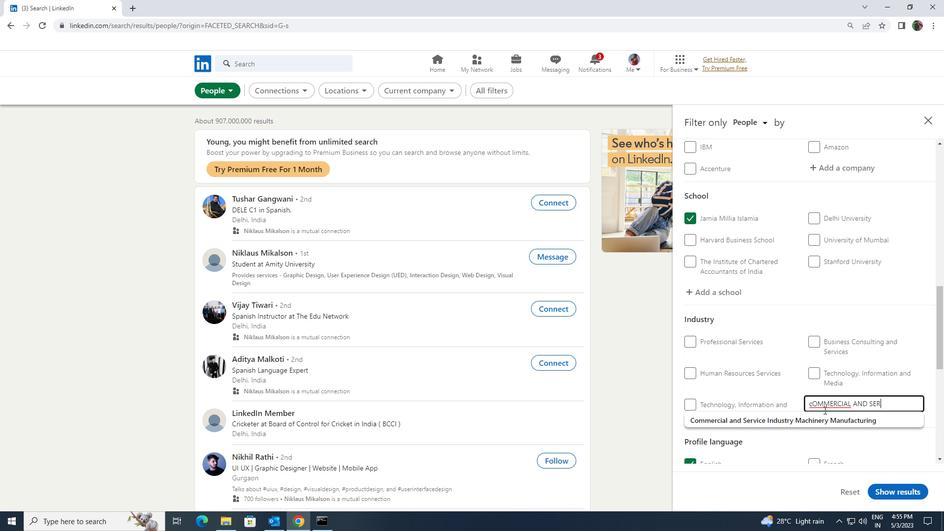
Action: Mouse moved to (817, 421)
Screenshot: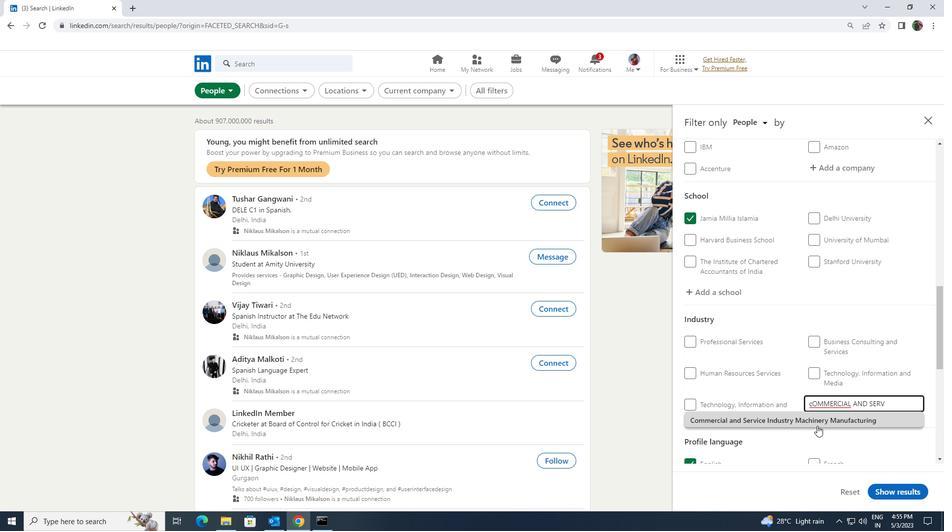 
Action: Mouse pressed left at (817, 421)
Screenshot: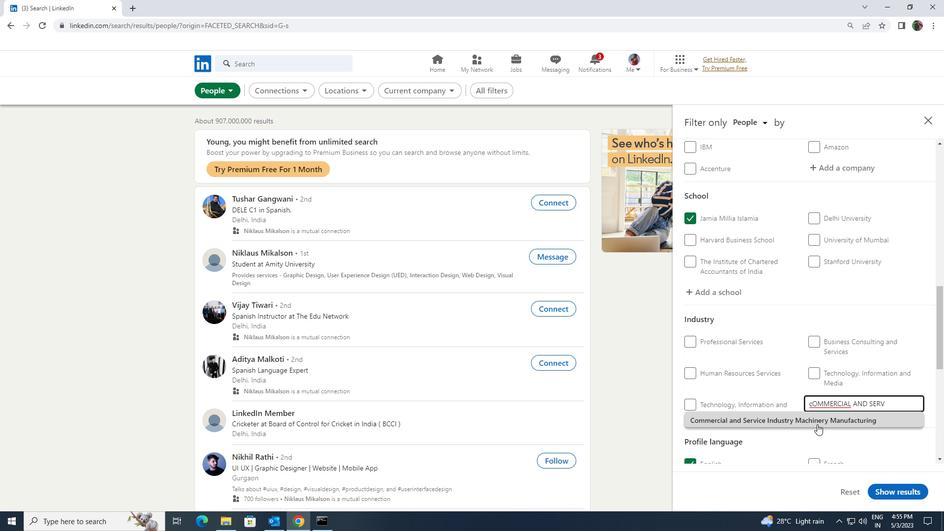 
Action: Mouse scrolled (817, 421) with delta (0, 0)
Screenshot: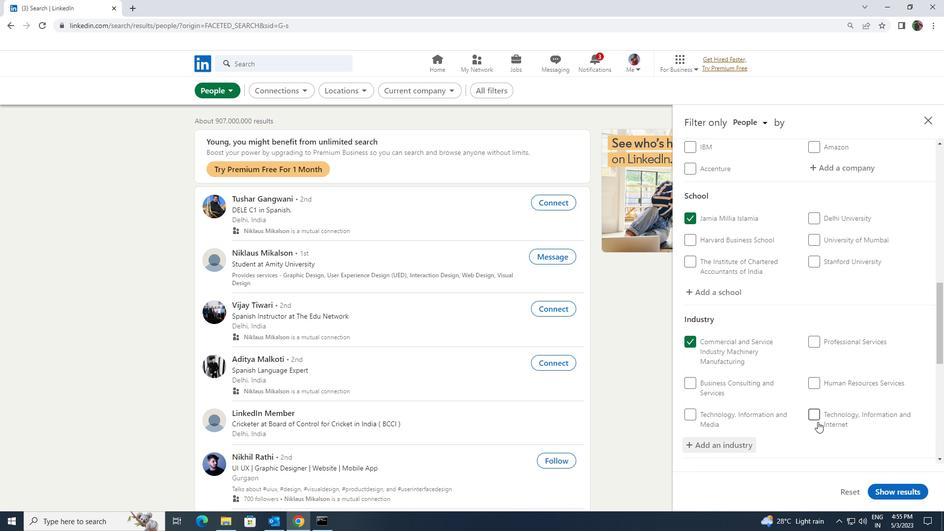 
Action: Mouse scrolled (817, 421) with delta (0, 0)
Screenshot: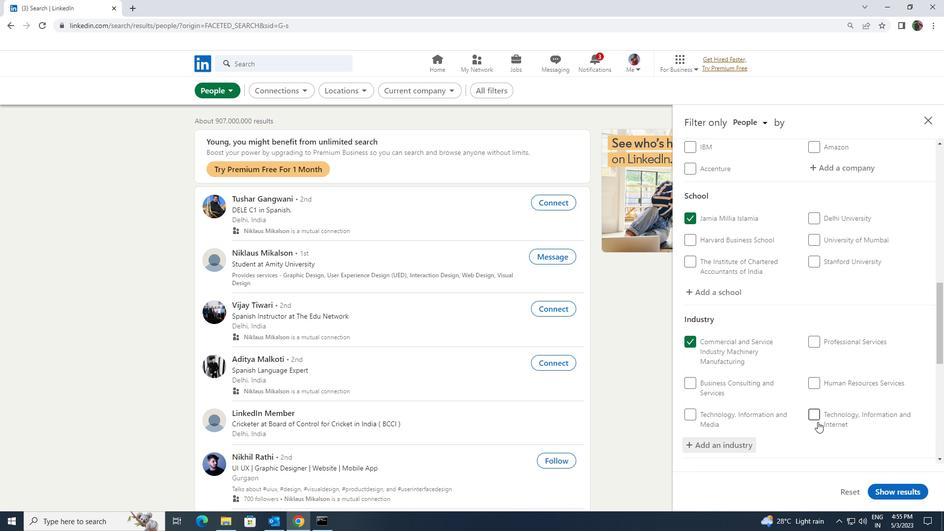 
Action: Mouse scrolled (817, 421) with delta (0, 0)
Screenshot: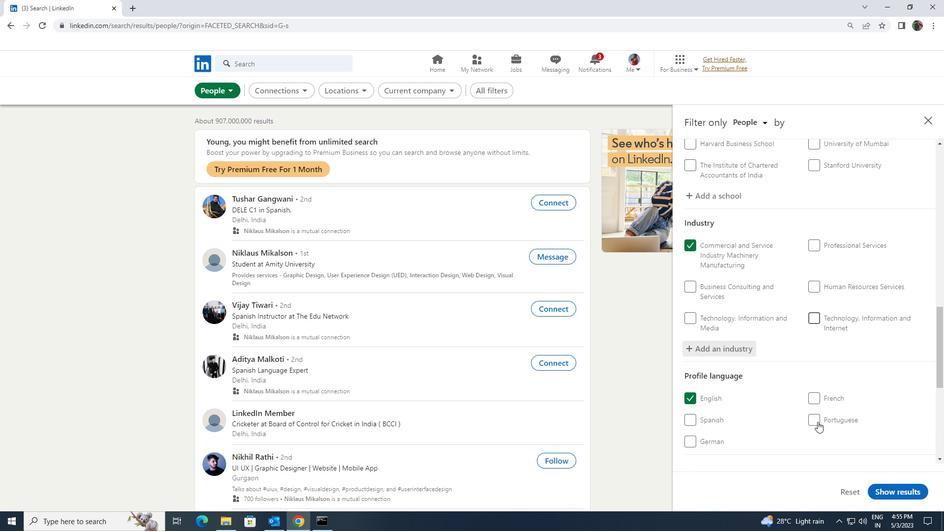 
Action: Mouse scrolled (817, 421) with delta (0, 0)
Screenshot: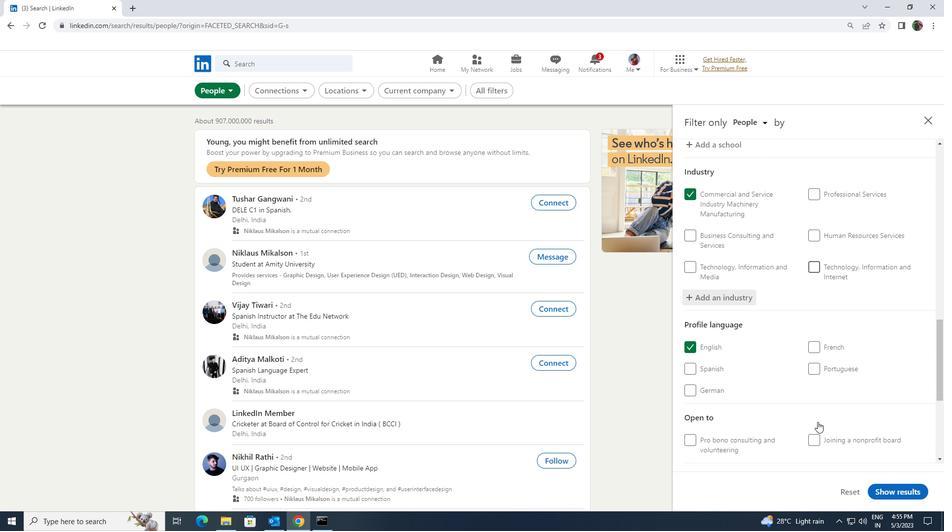 
Action: Mouse scrolled (817, 421) with delta (0, 0)
Screenshot: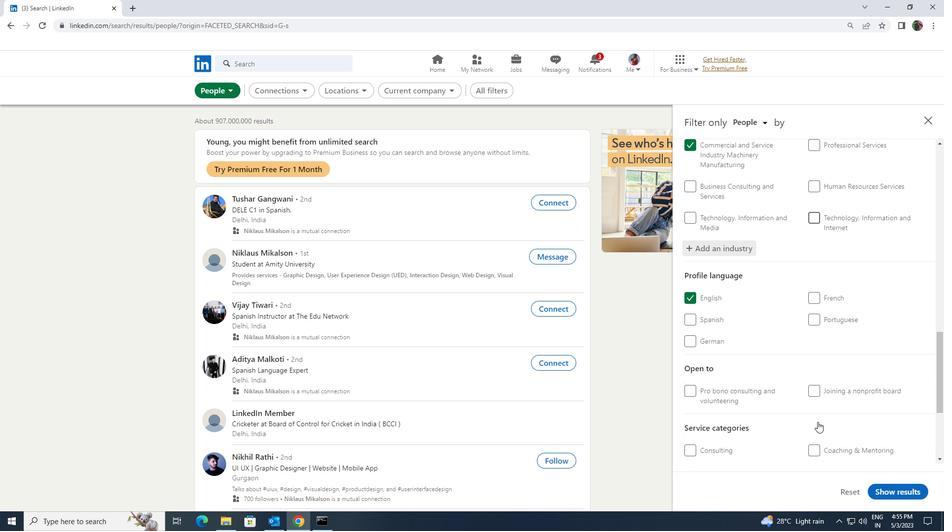 
Action: Mouse moved to (823, 443)
Screenshot: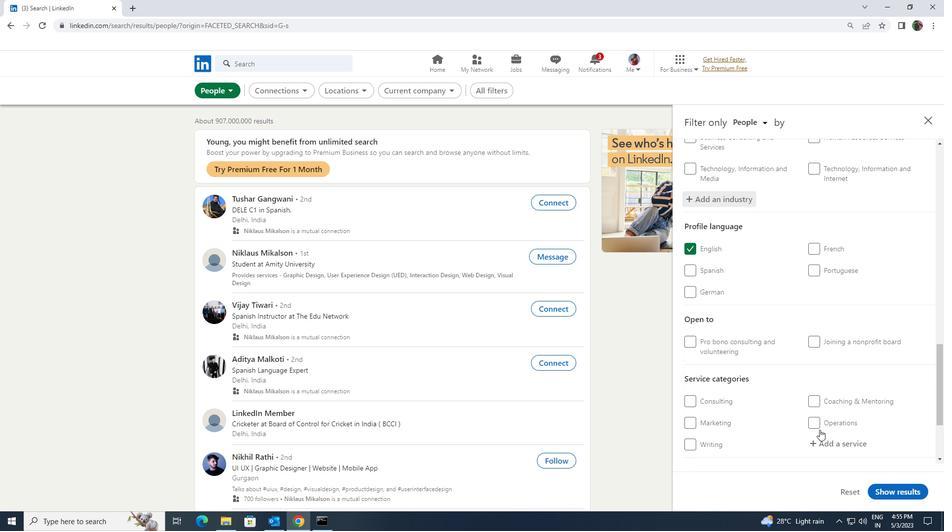 
Action: Mouse pressed left at (823, 443)
Screenshot: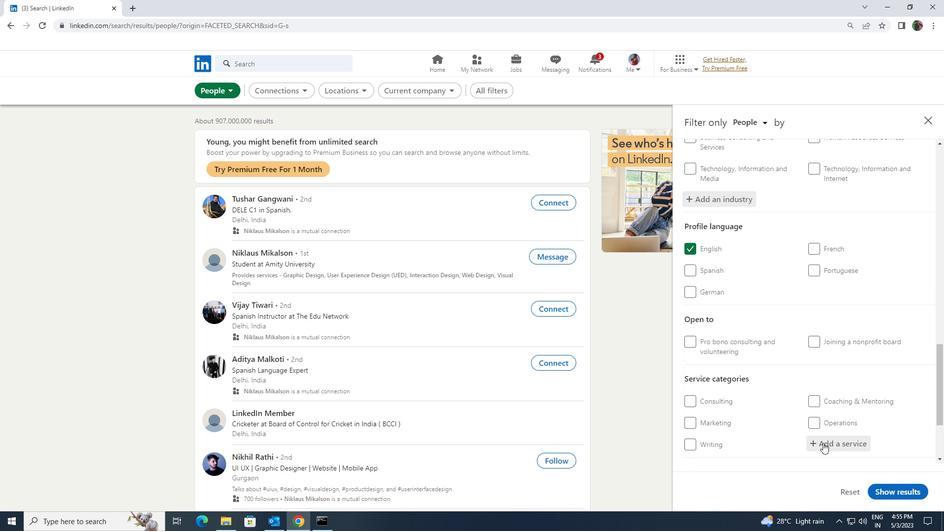 
Action: Key pressed <Key.shift><Key.shift><Key.shift><Key.shift>DEMAND
Screenshot: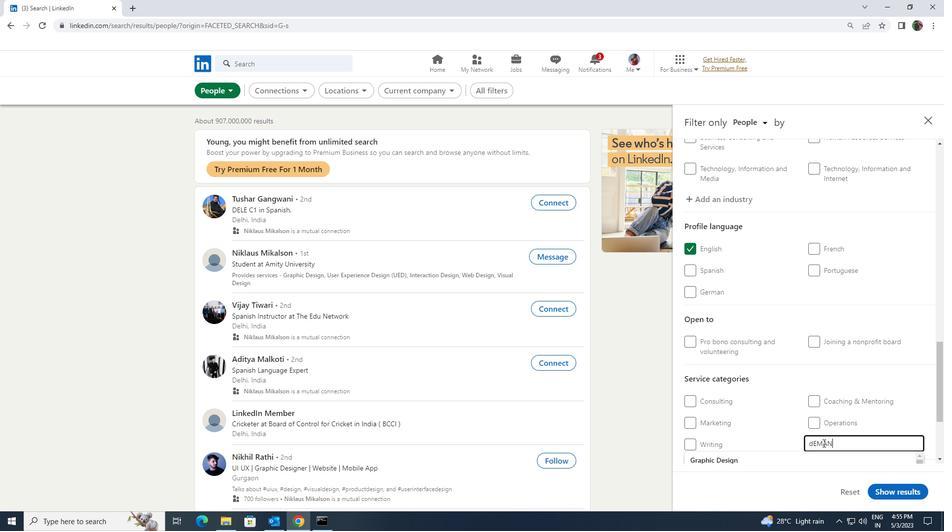
Action: Mouse moved to (820, 451)
Screenshot: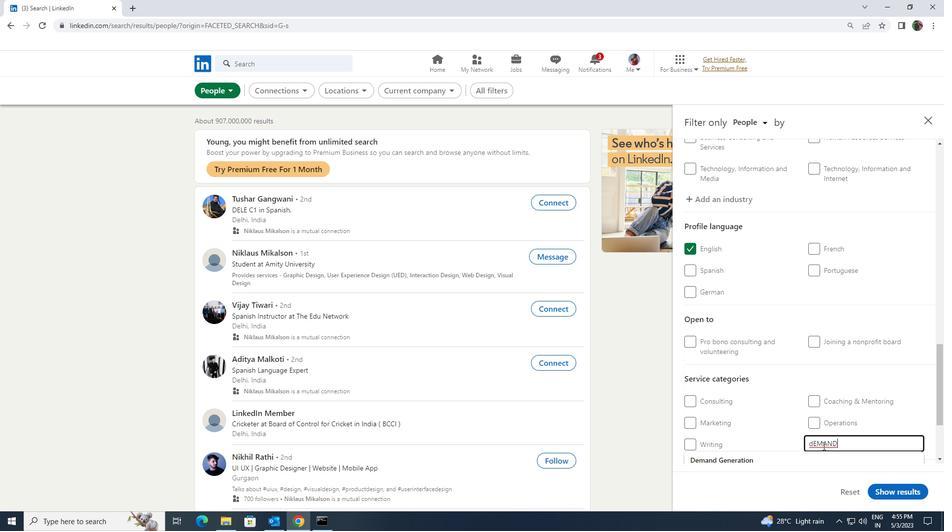 
Action: Mouse pressed left at (820, 451)
Screenshot: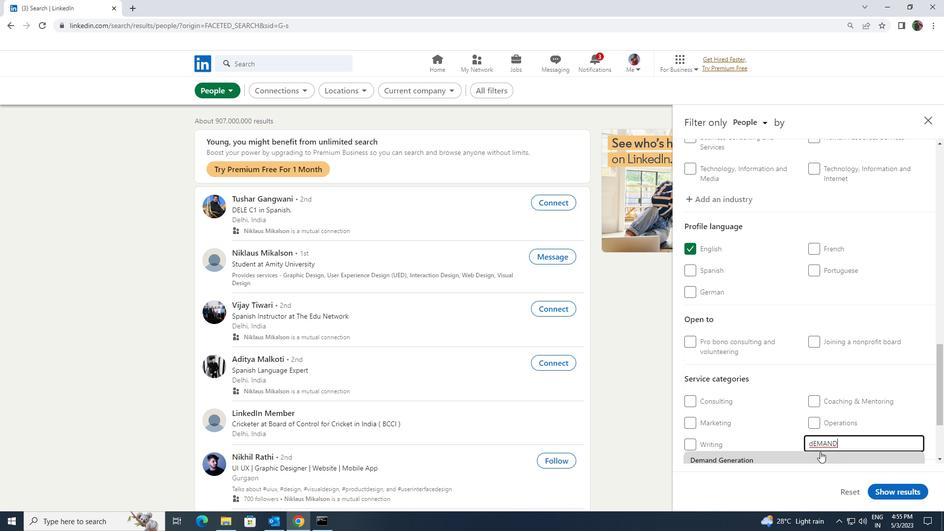 
Action: Mouse moved to (820, 439)
Screenshot: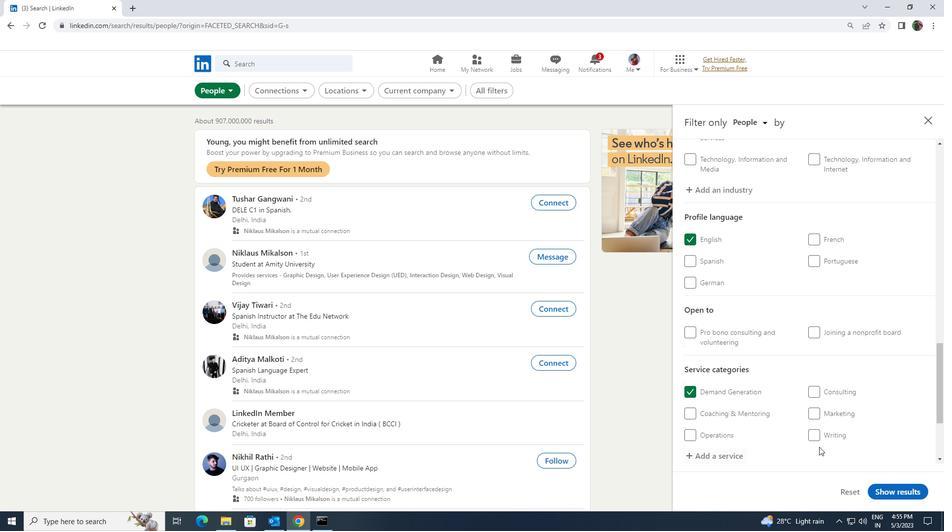 
Action: Mouse scrolled (820, 438) with delta (0, 0)
Screenshot: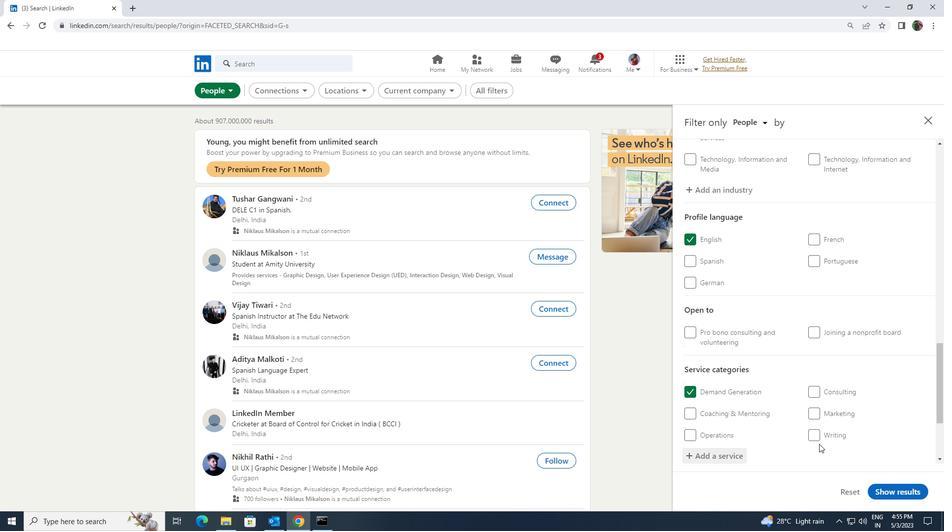 
Action: Mouse scrolled (820, 438) with delta (0, 0)
Screenshot: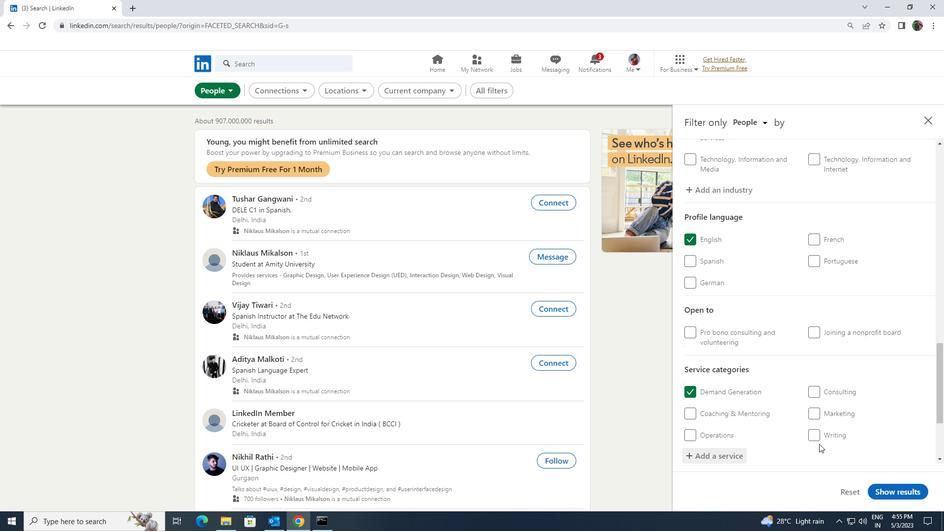 
Action: Mouse moved to (820, 438)
Screenshot: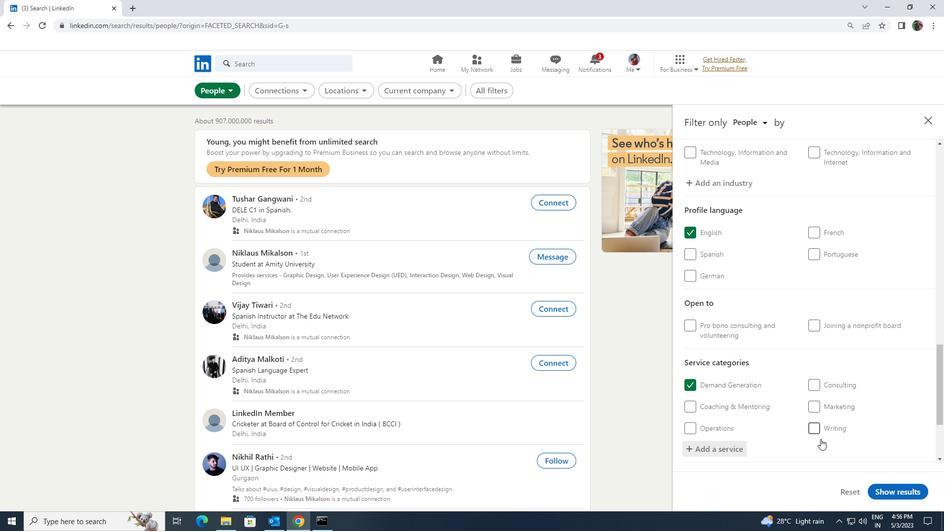
Action: Mouse scrolled (820, 437) with delta (0, 0)
Screenshot: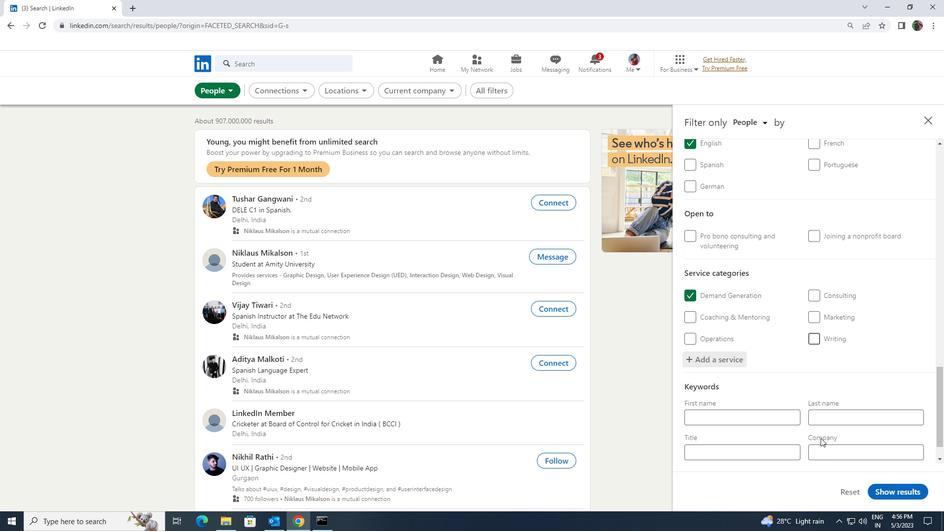 
Action: Mouse moved to (778, 419)
Screenshot: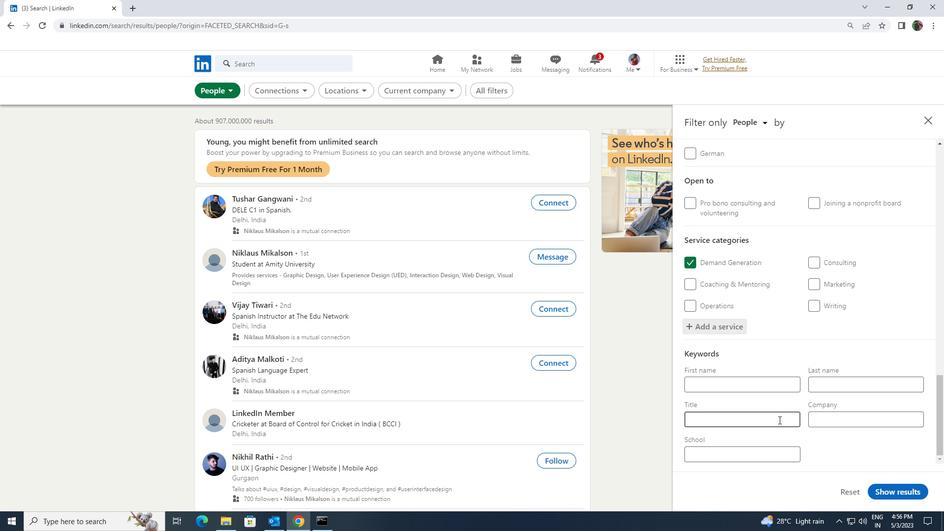 
Action: Mouse pressed left at (778, 419)
Screenshot: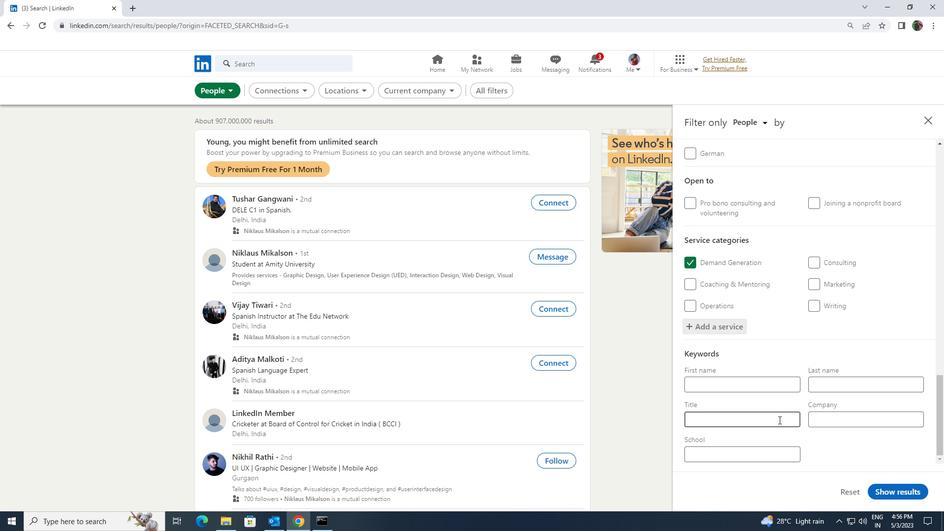 
Action: Key pressed <Key.caps_lock><Key.shift>CONTENT<Key.space><Key.shift><Key.shift><Key.shift><Key.shift><Key.shift>STRATEGIST
Screenshot: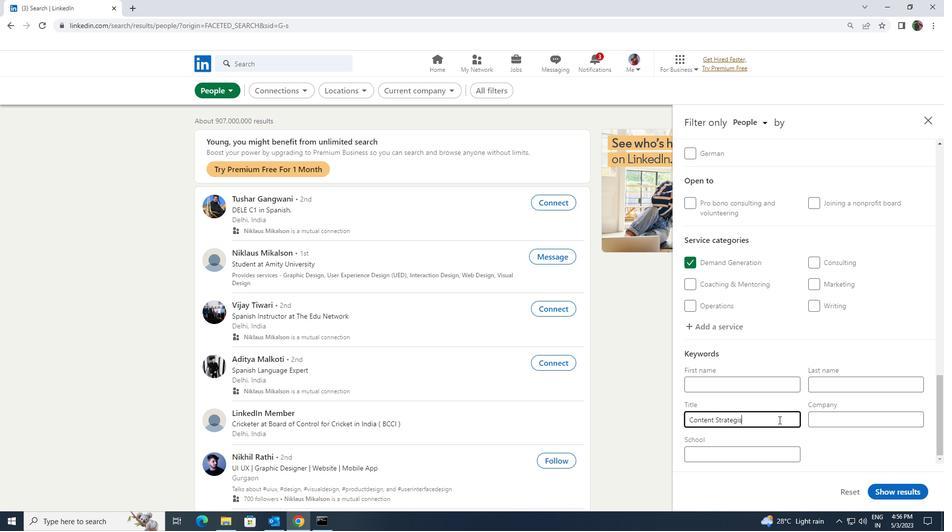 
Action: Mouse moved to (893, 487)
Screenshot: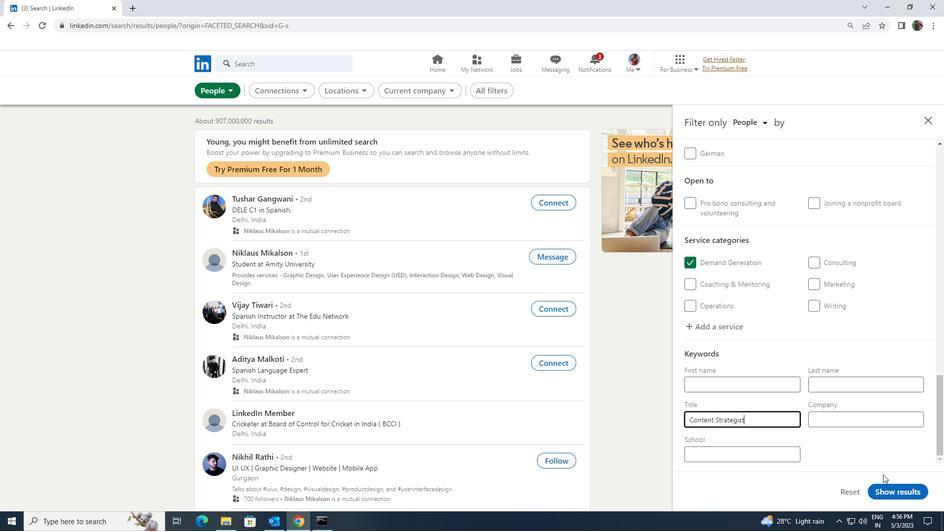 
Action: Mouse pressed left at (893, 487)
Screenshot: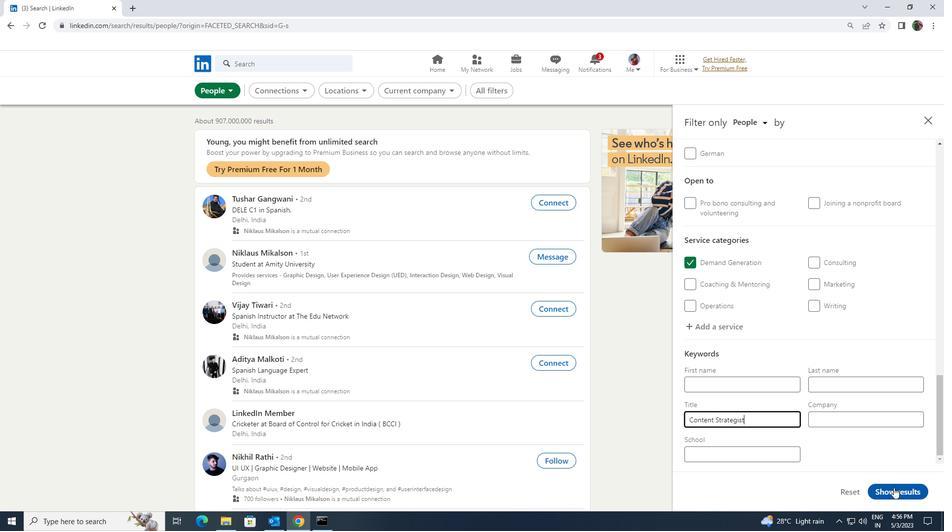 
